 Task: Display the standings of the 2022 Victory Lane Racing NASCAR Cup Series for the race "GEICO 500" on the track "Talladega".
Action: Mouse moved to (201, 412)
Screenshot: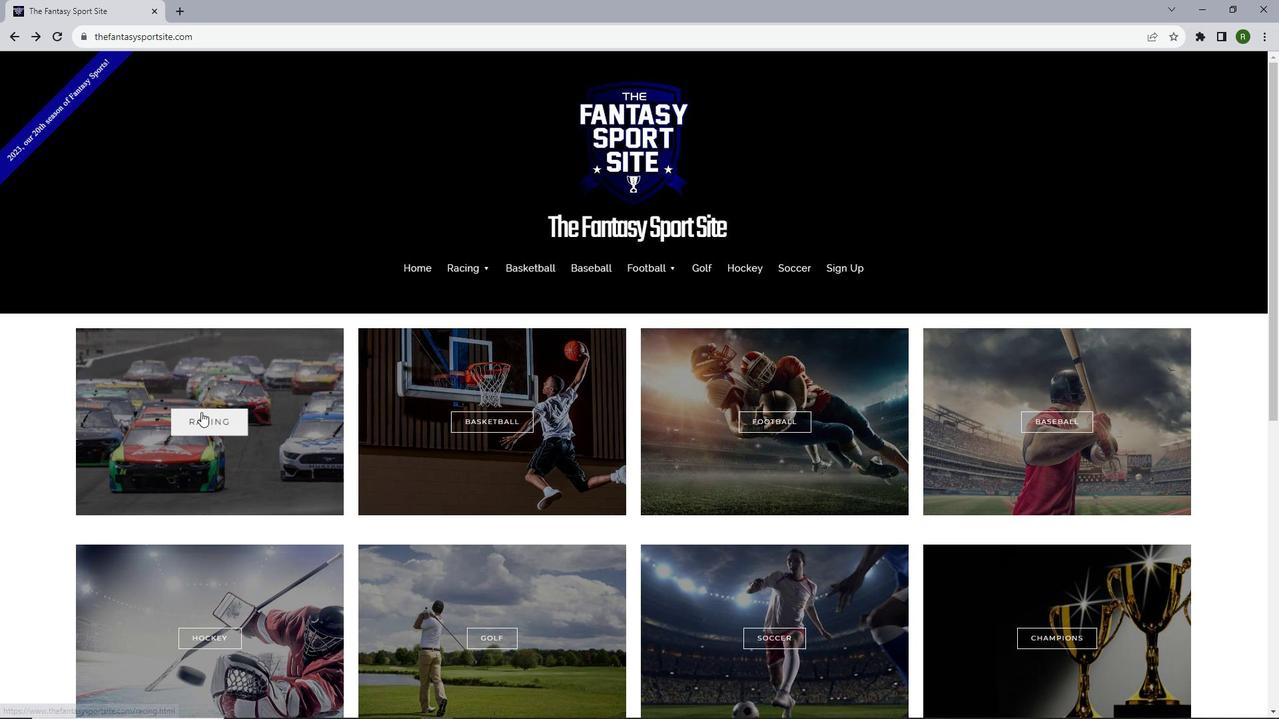 
Action: Mouse pressed left at (201, 412)
Screenshot: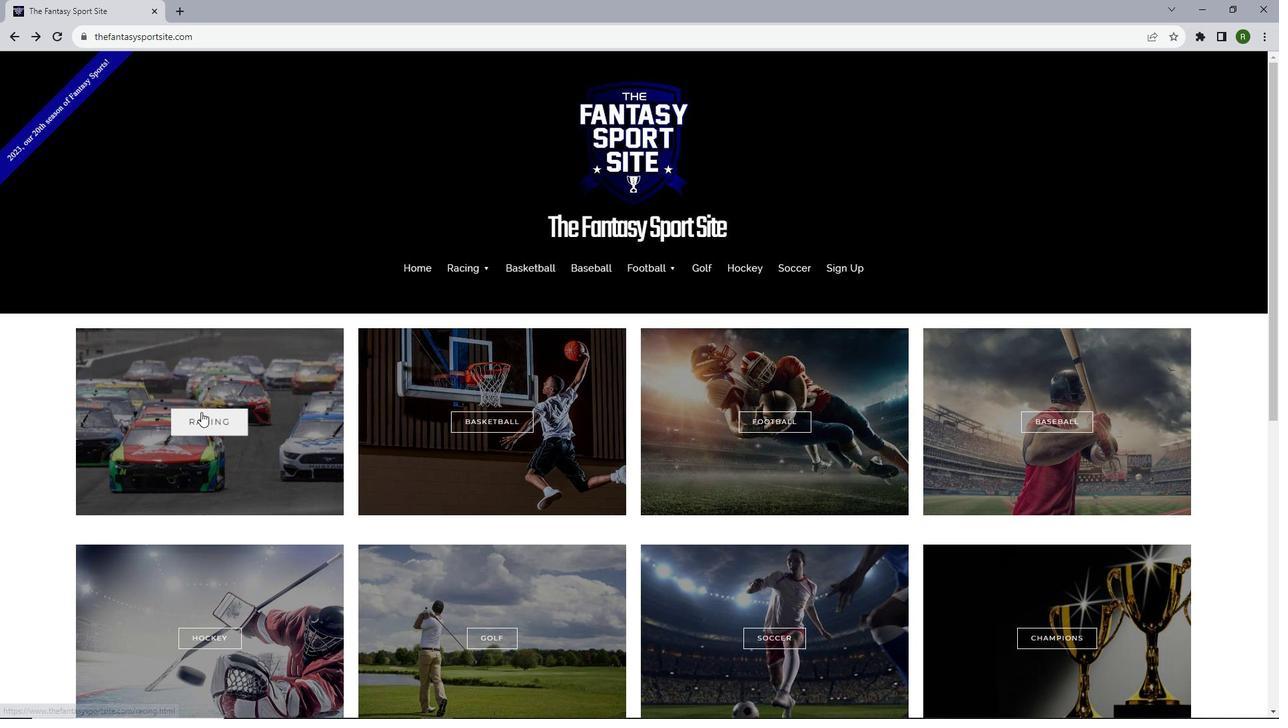 
Action: Mouse moved to (514, 411)
Screenshot: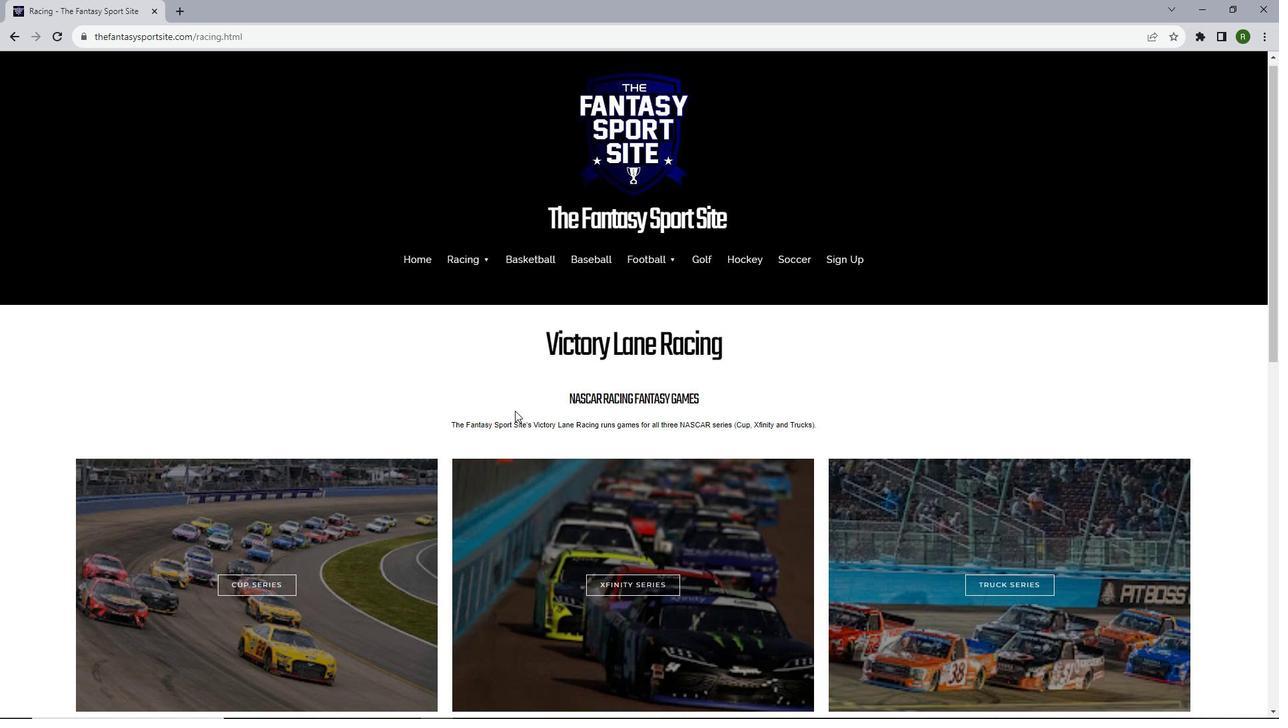 
Action: Mouse scrolled (514, 410) with delta (0, 0)
Screenshot: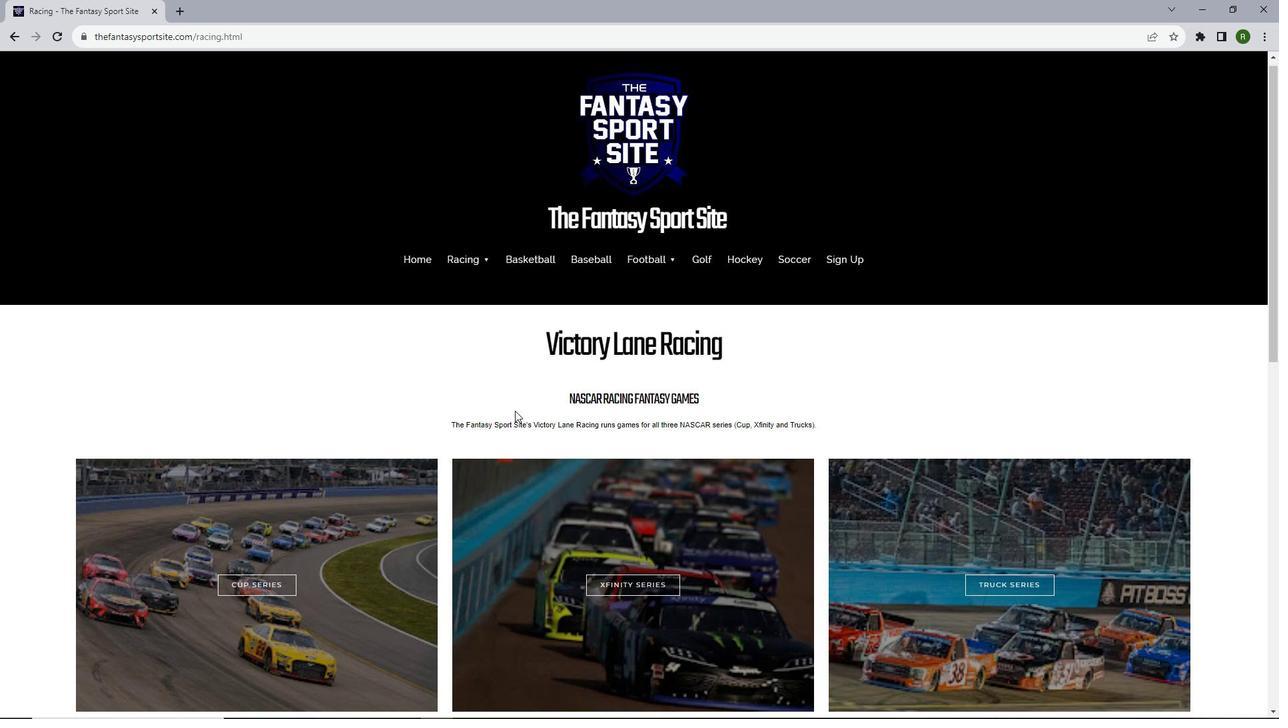 
Action: Mouse scrolled (514, 410) with delta (0, 0)
Screenshot: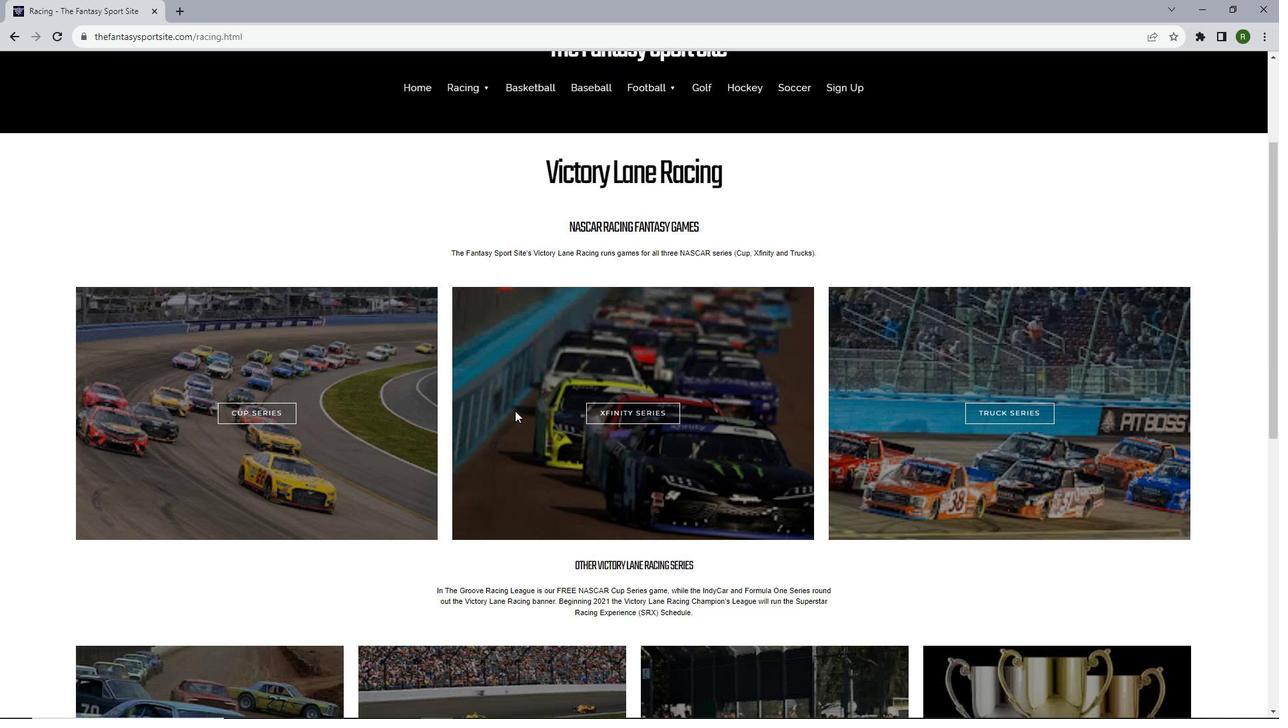 
Action: Mouse scrolled (514, 410) with delta (0, 0)
Screenshot: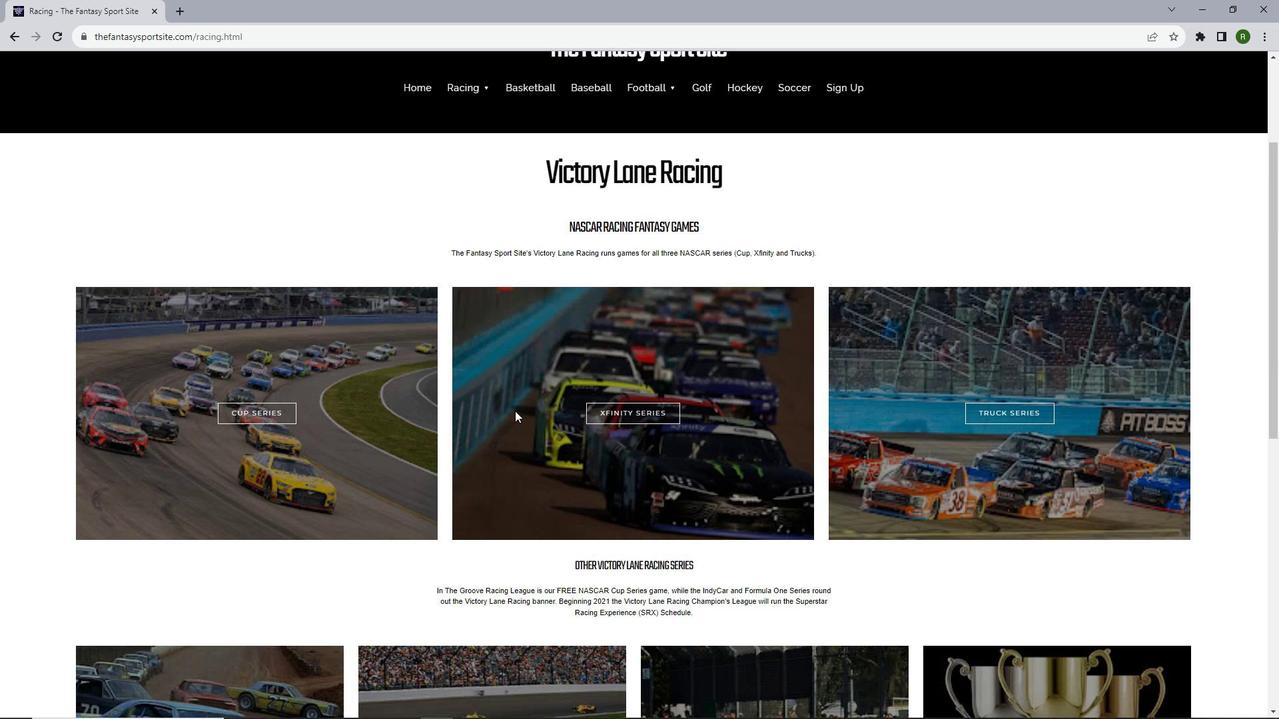 
Action: Mouse moved to (245, 383)
Screenshot: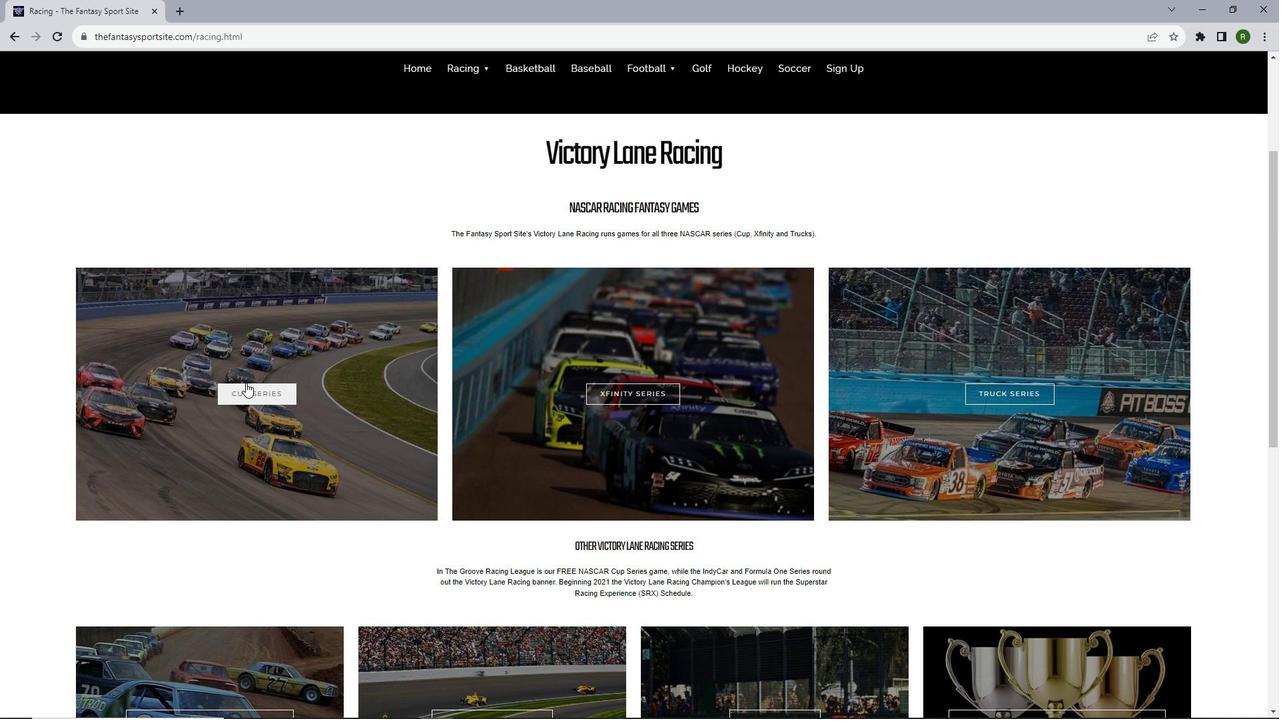 
Action: Mouse pressed left at (245, 383)
Screenshot: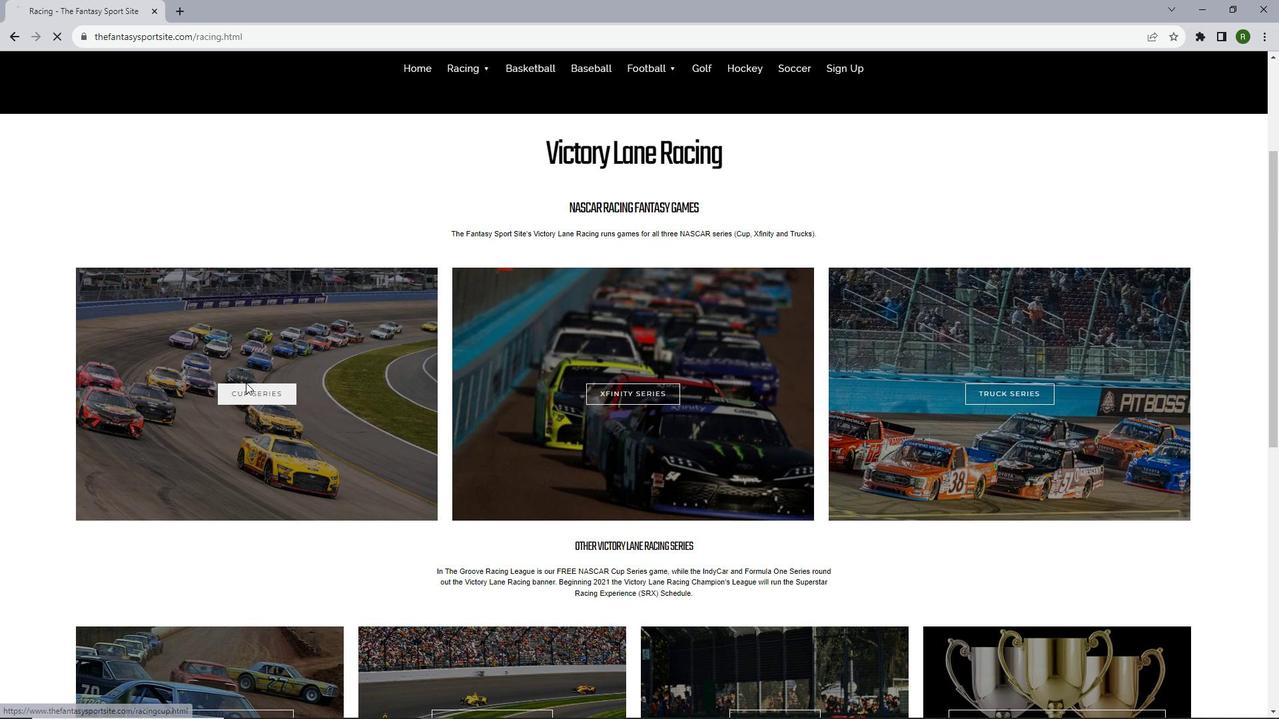 
Action: Mouse moved to (444, 336)
Screenshot: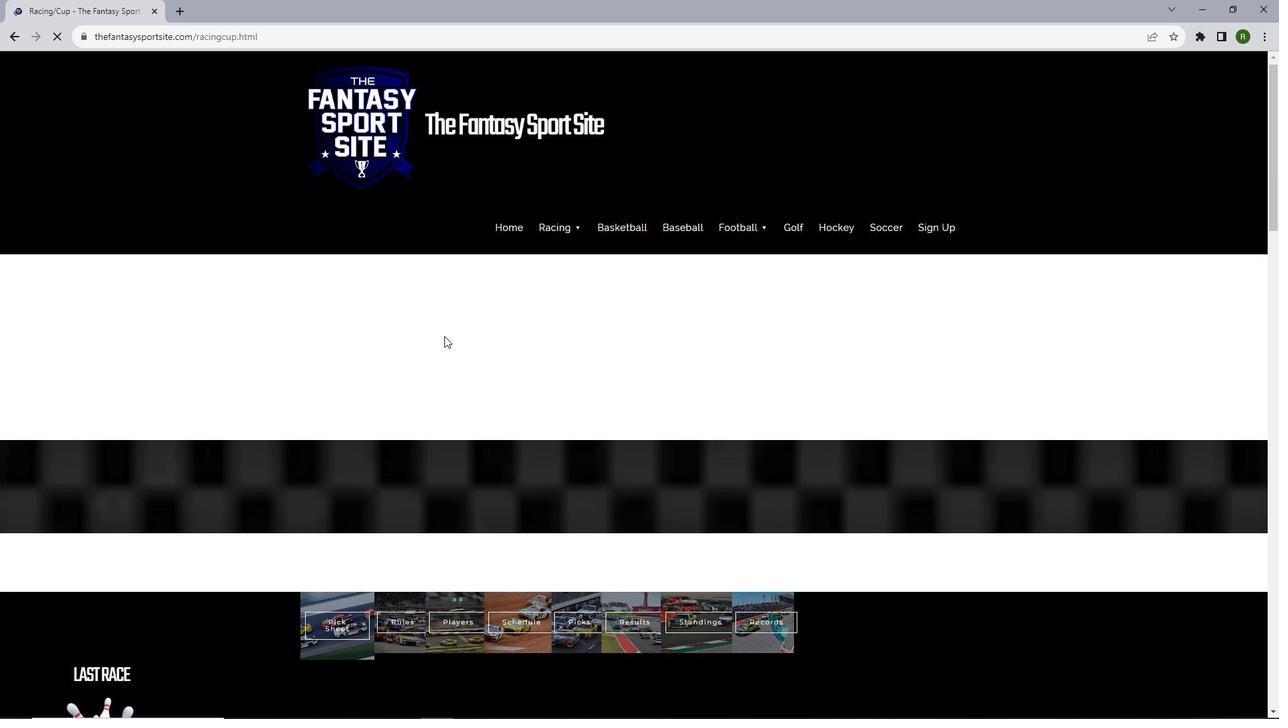 
Action: Mouse scrolled (444, 335) with delta (0, 0)
Screenshot: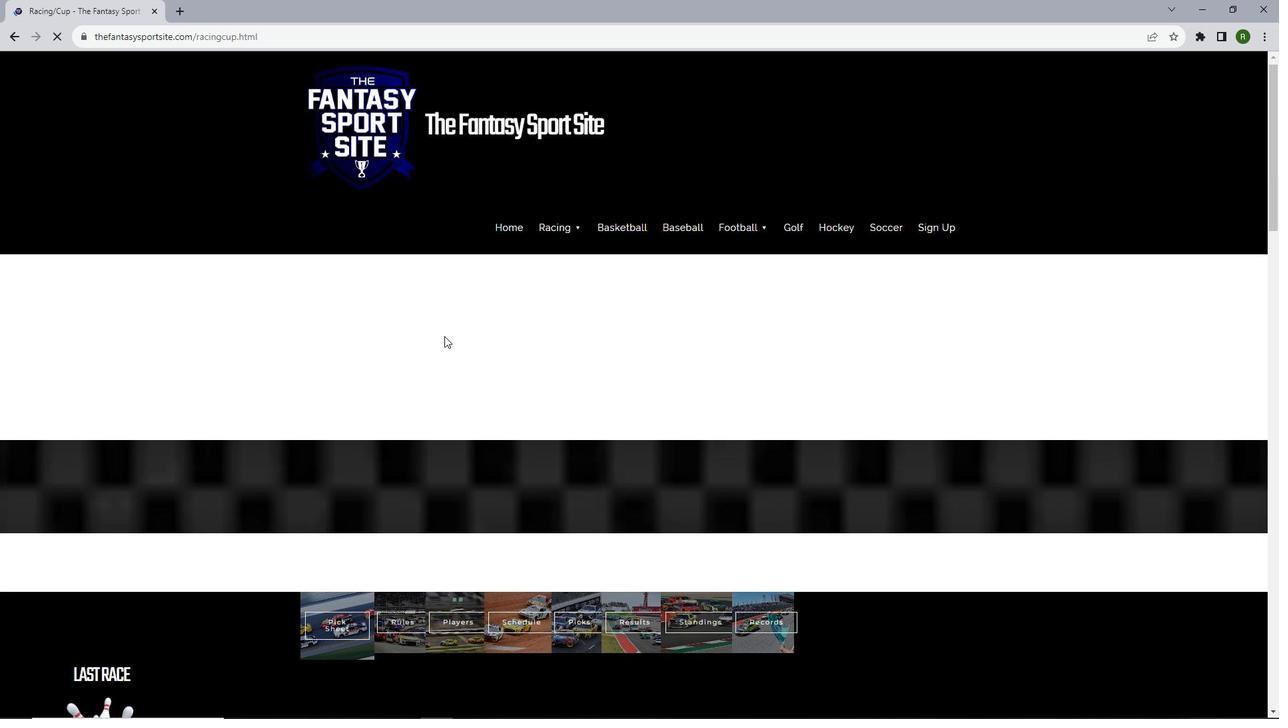 
Action: Mouse scrolled (444, 335) with delta (0, 0)
Screenshot: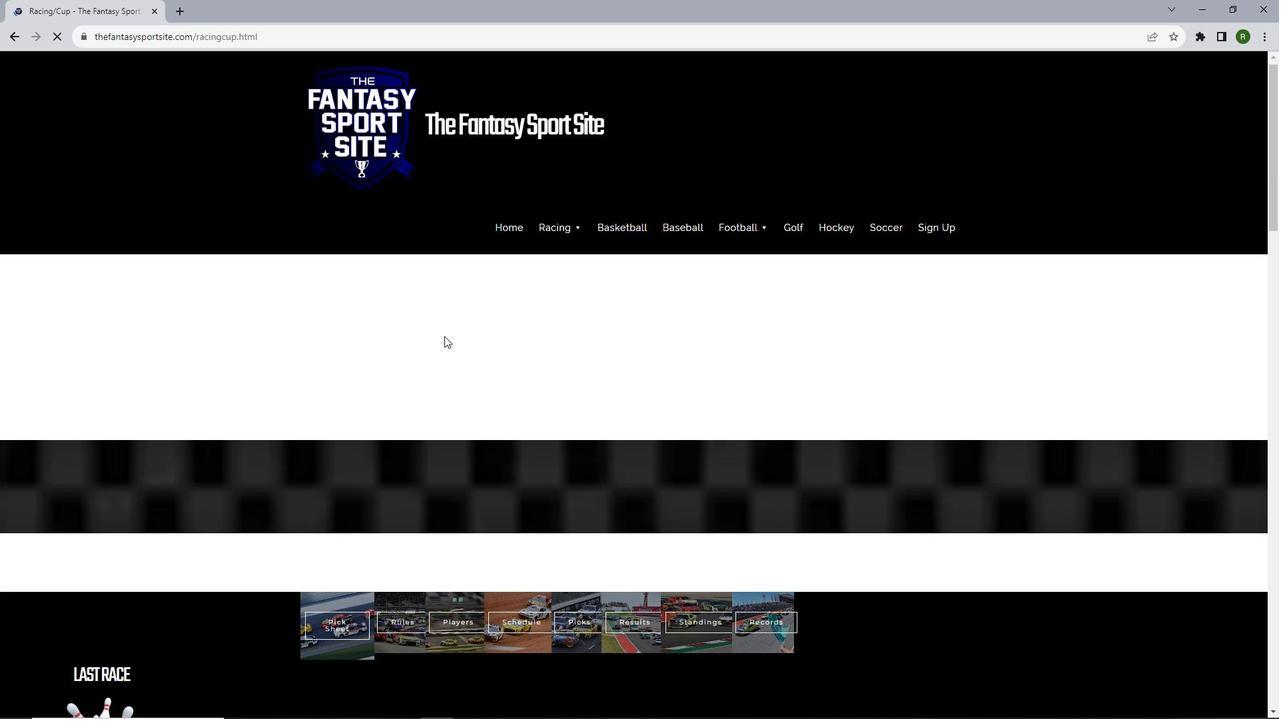
Action: Mouse scrolled (444, 335) with delta (0, 0)
Screenshot: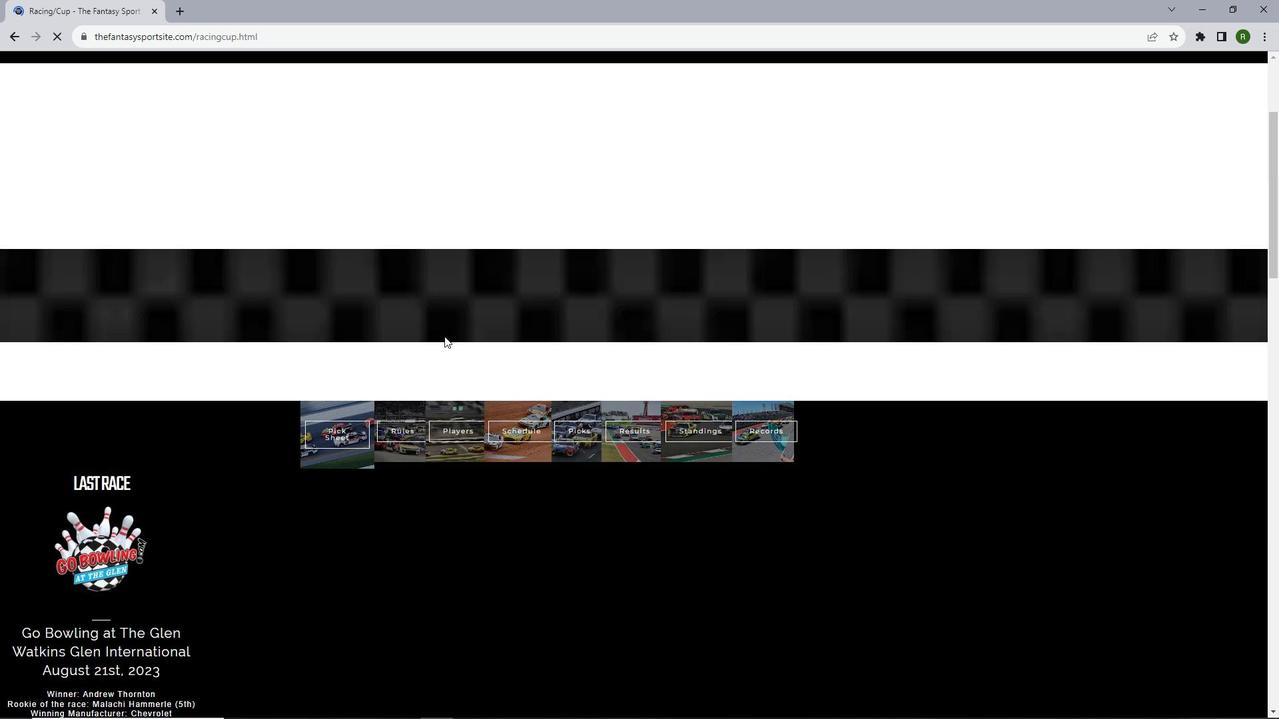 
Action: Mouse scrolled (444, 335) with delta (0, 0)
Screenshot: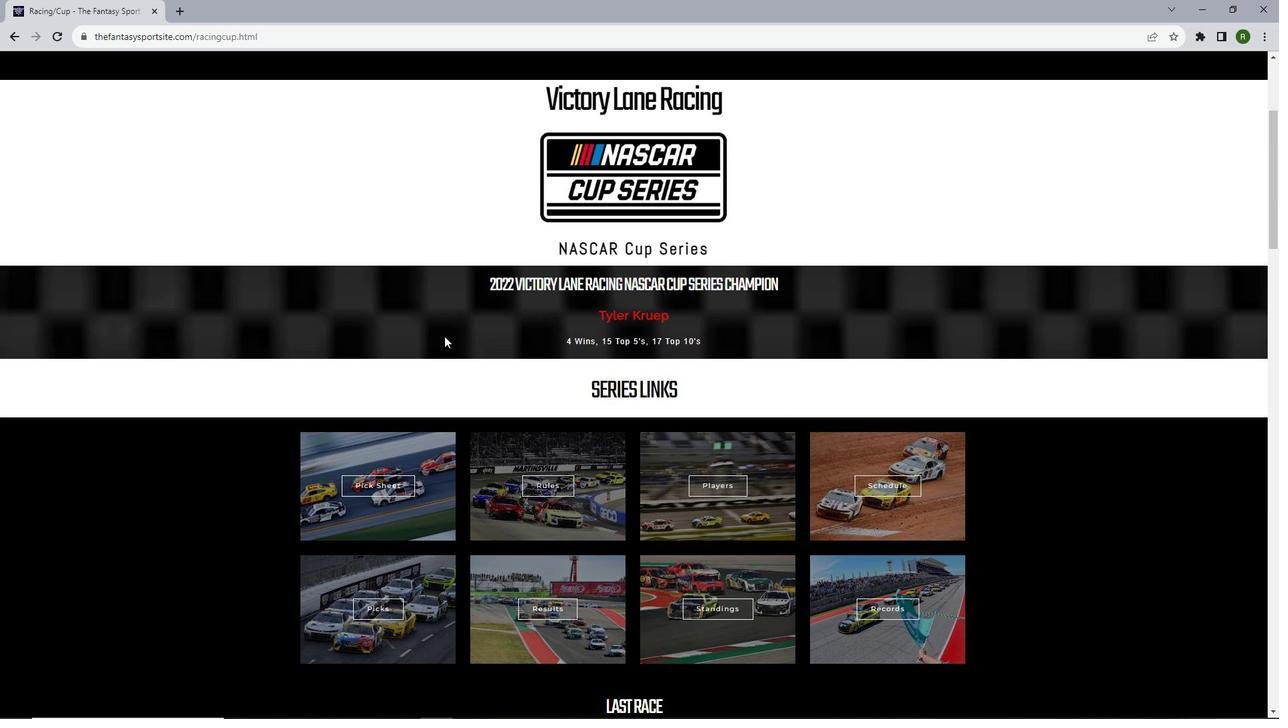 
Action: Mouse scrolled (444, 335) with delta (0, 0)
Screenshot: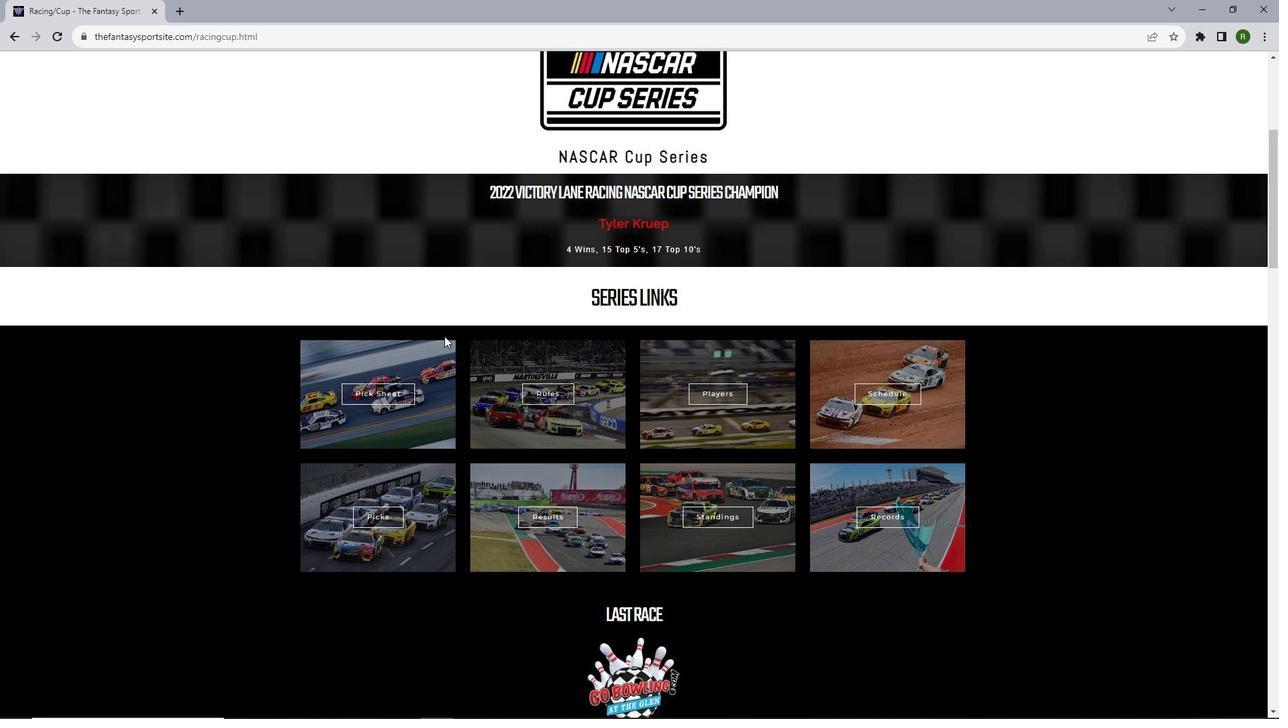 
Action: Mouse scrolled (444, 335) with delta (0, 0)
Screenshot: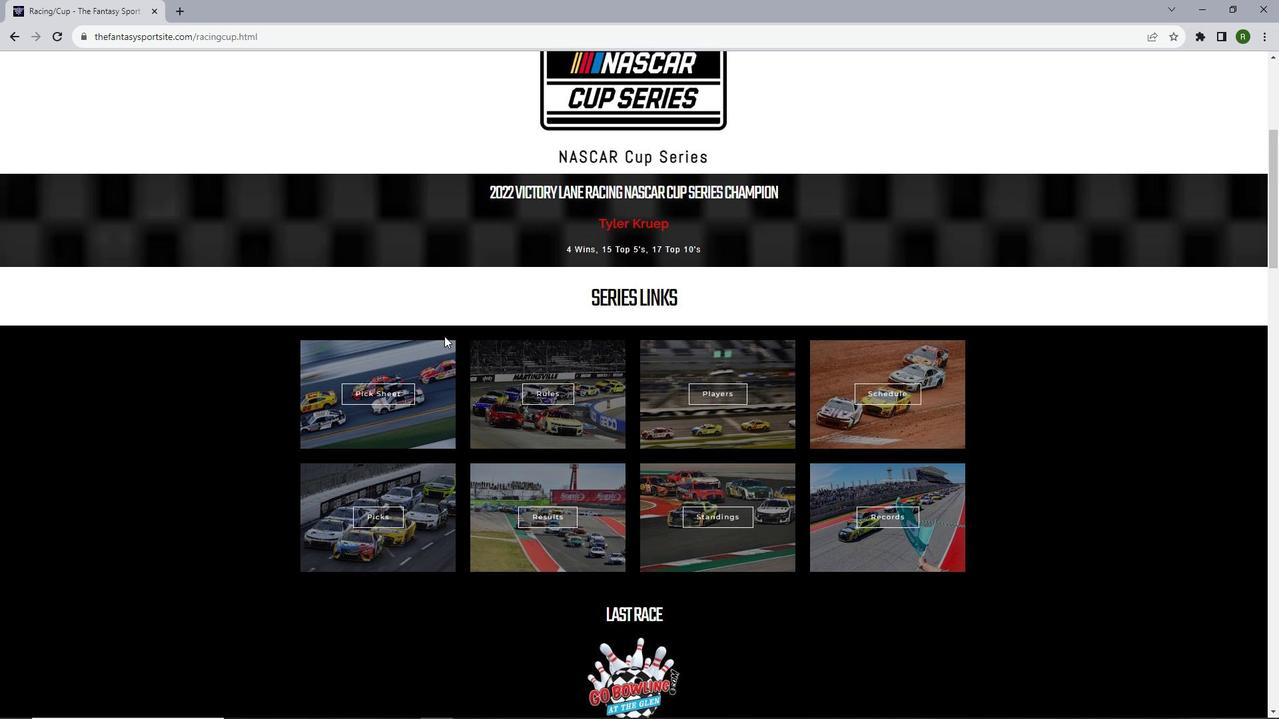 
Action: Mouse moved to (708, 440)
Screenshot: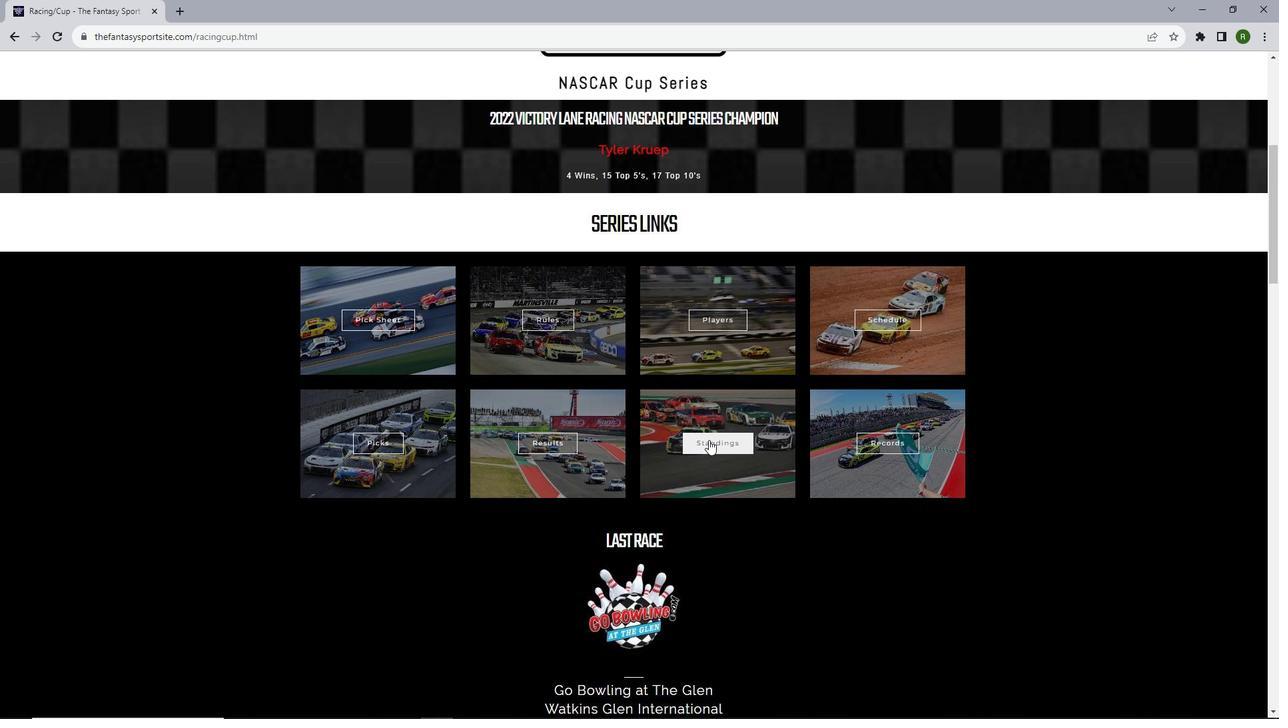 
Action: Mouse pressed left at (708, 440)
Screenshot: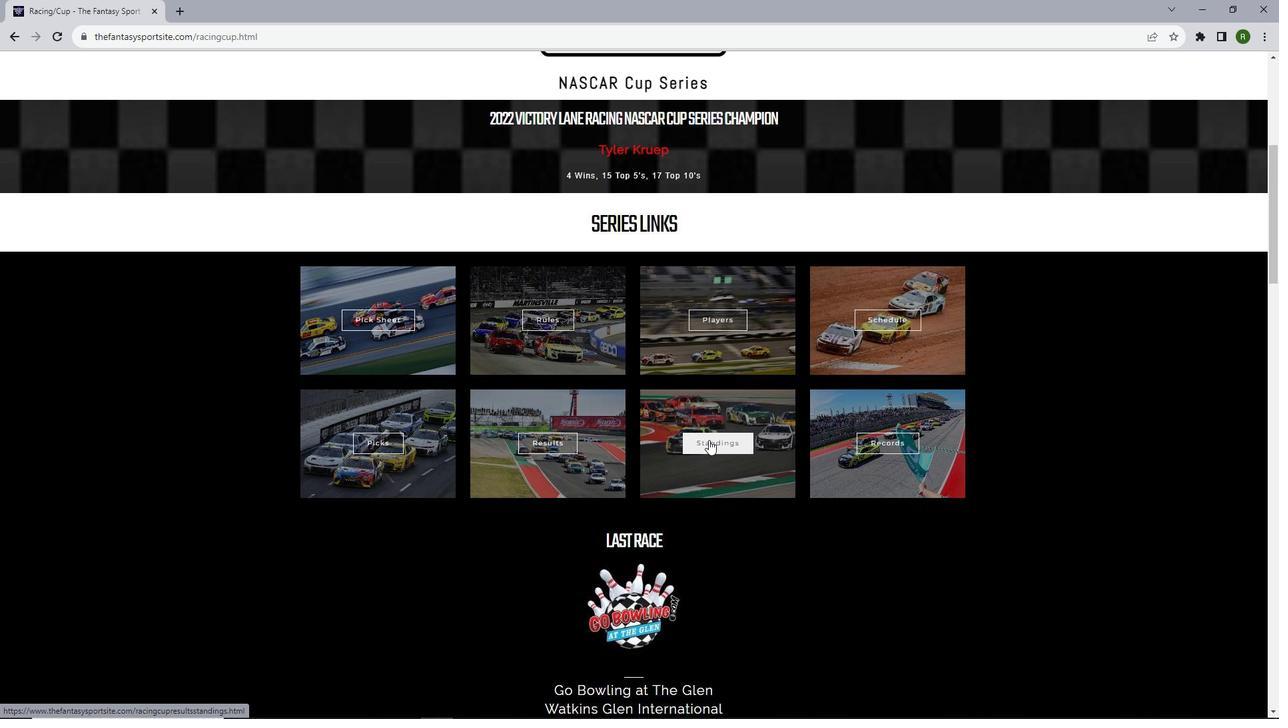 
Action: Mouse moved to (566, 319)
Screenshot: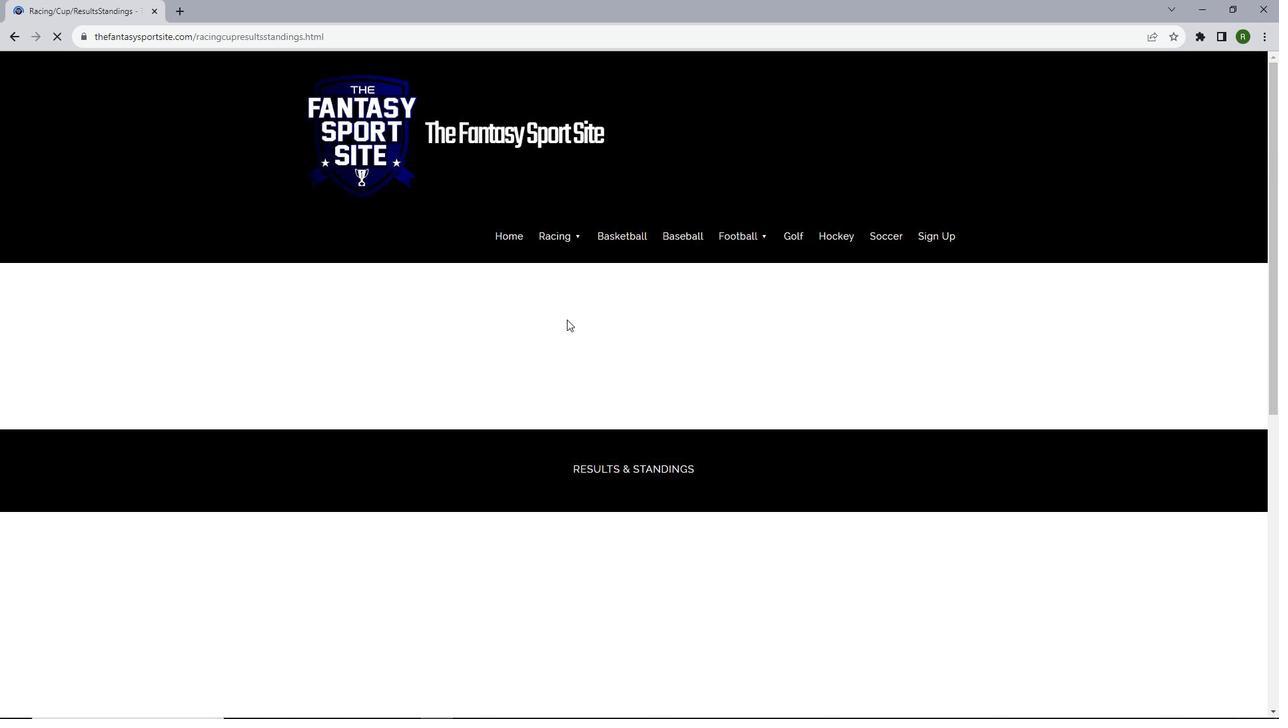 
Action: Mouse scrolled (566, 319) with delta (0, 0)
Screenshot: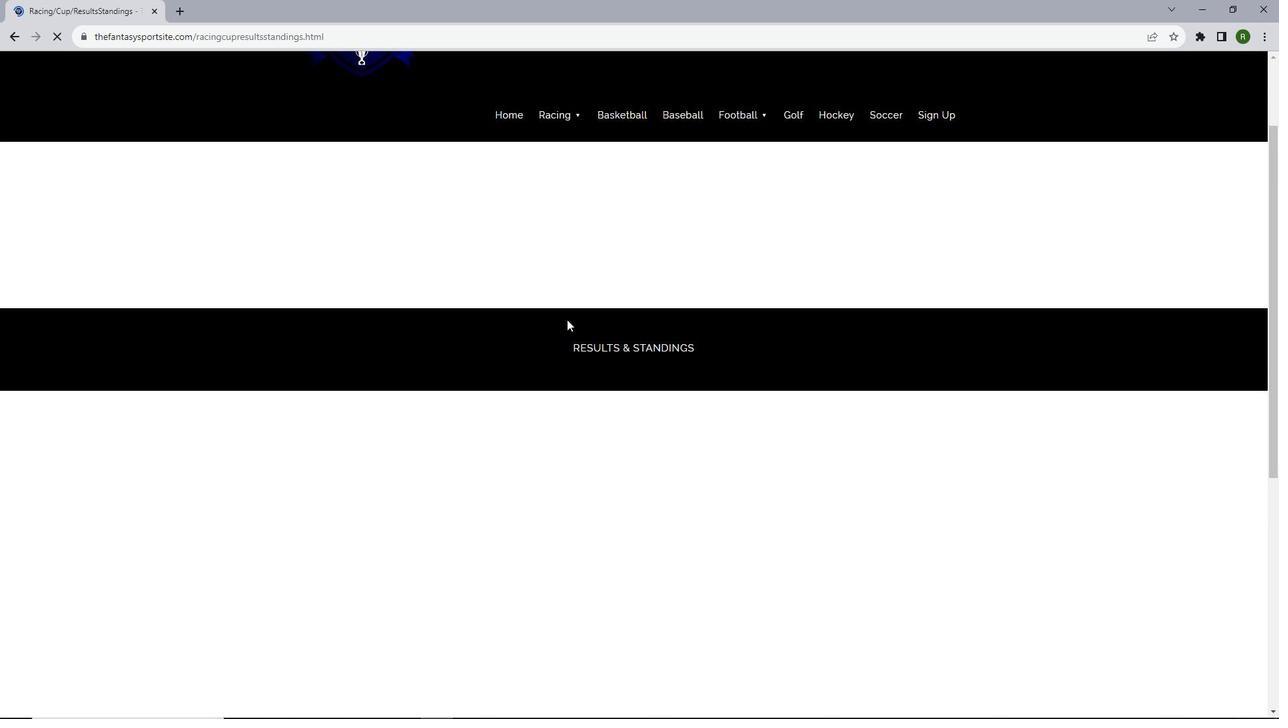 
Action: Mouse scrolled (566, 319) with delta (0, 0)
Screenshot: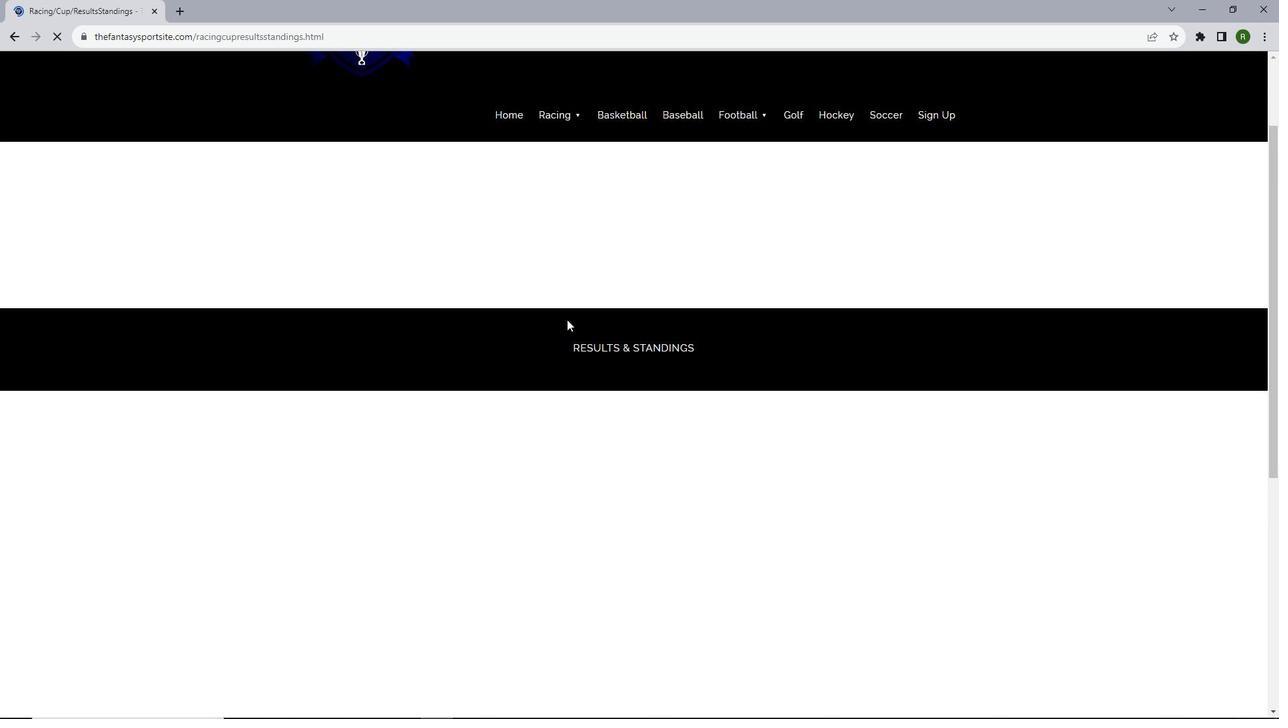 
Action: Mouse scrolled (566, 319) with delta (0, 0)
Screenshot: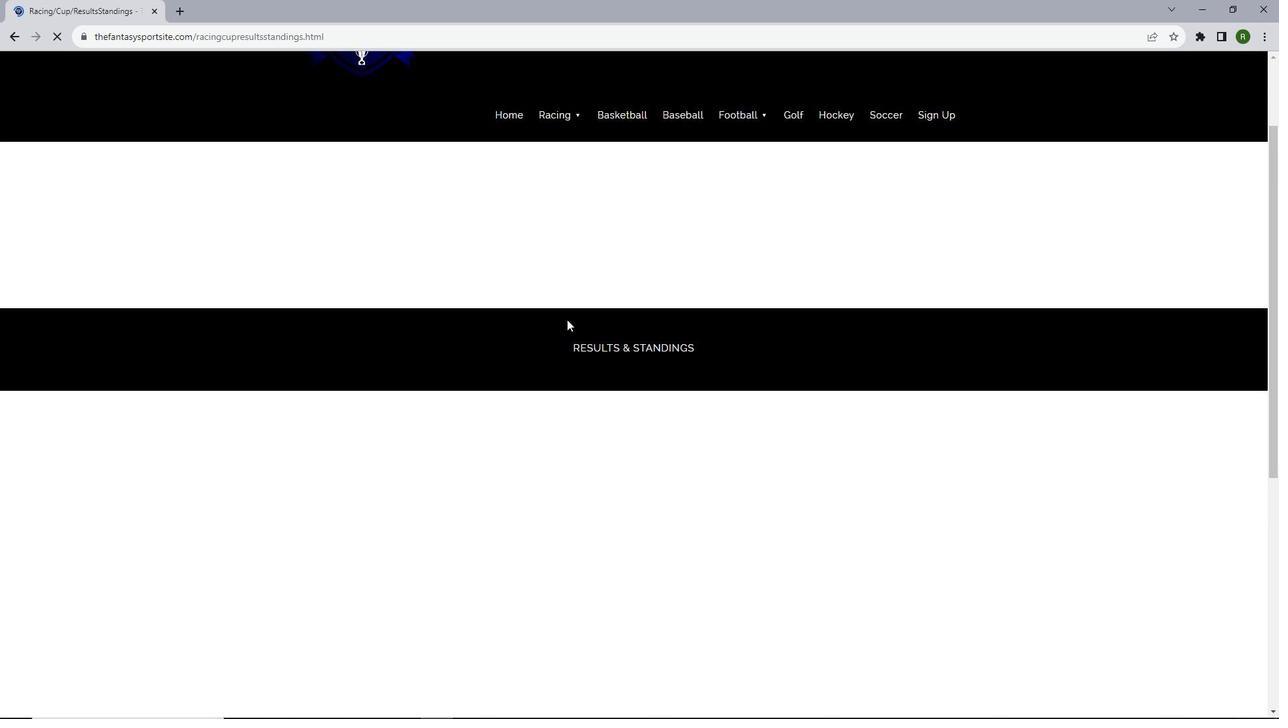 
Action: Mouse scrolled (566, 319) with delta (0, 0)
Screenshot: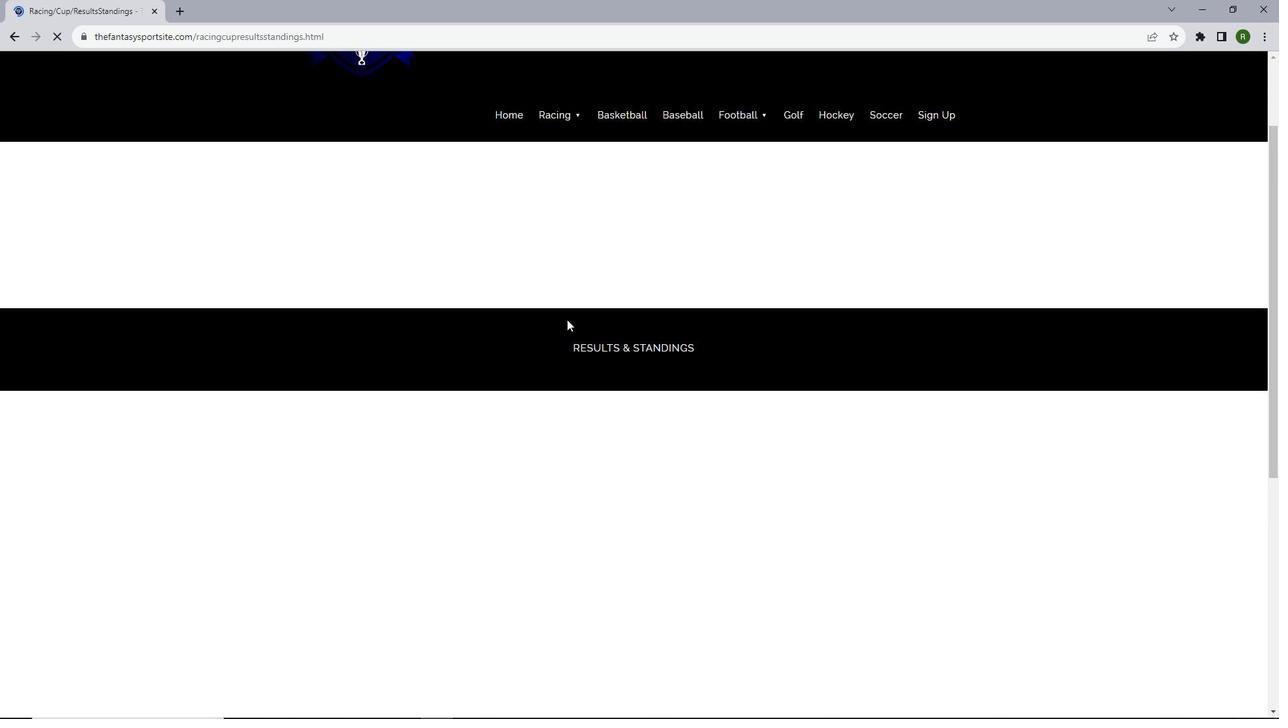 
Action: Mouse moved to (615, 415)
Screenshot: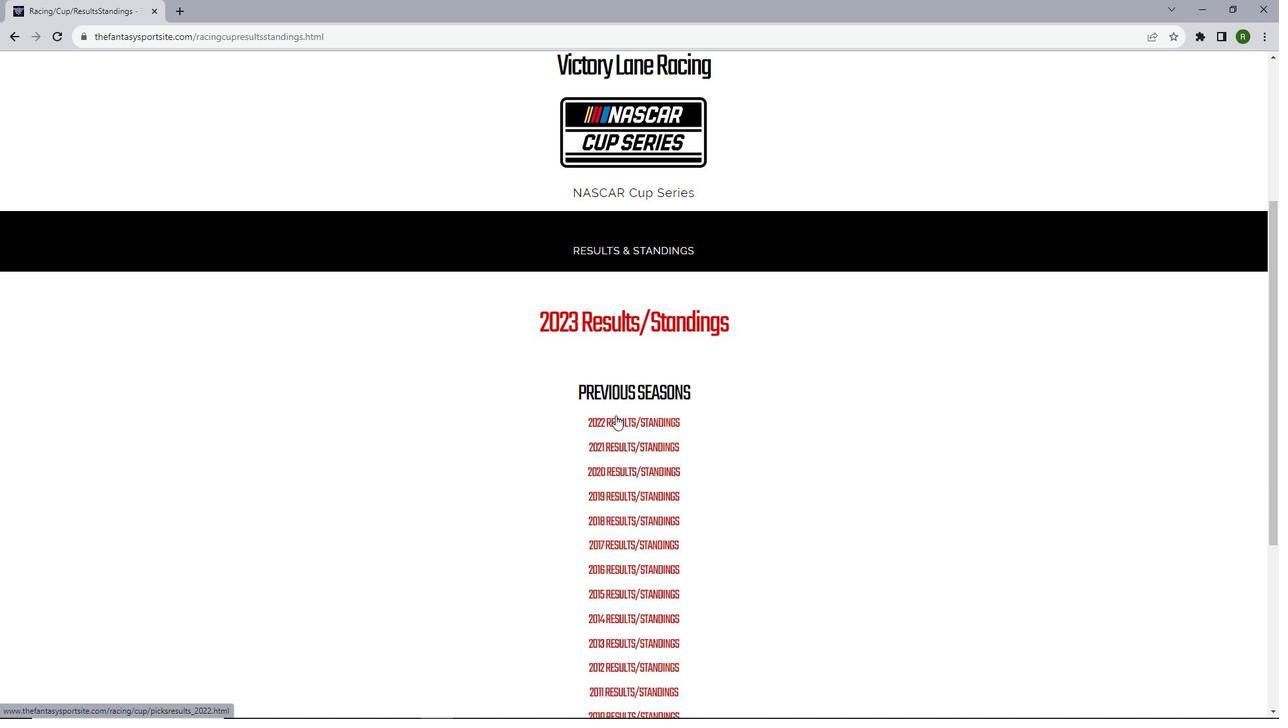 
Action: Mouse pressed left at (615, 415)
Screenshot: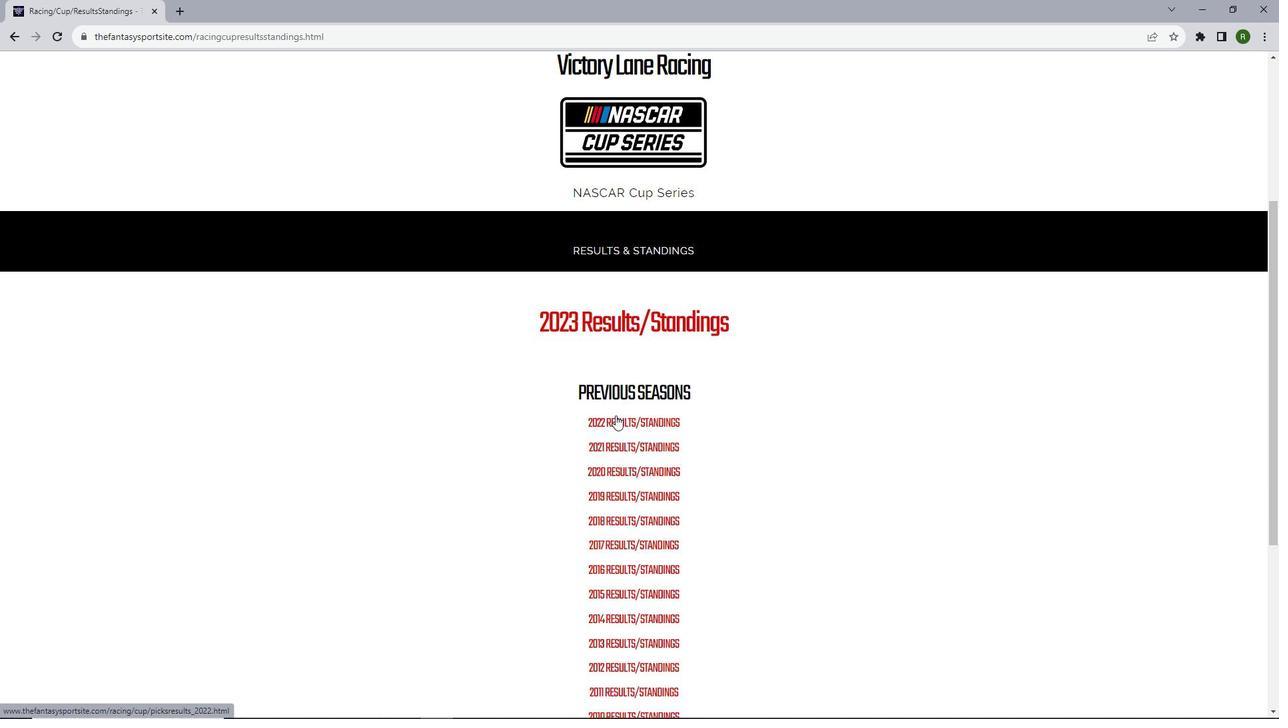 
Action: Mouse moved to (425, 213)
Screenshot: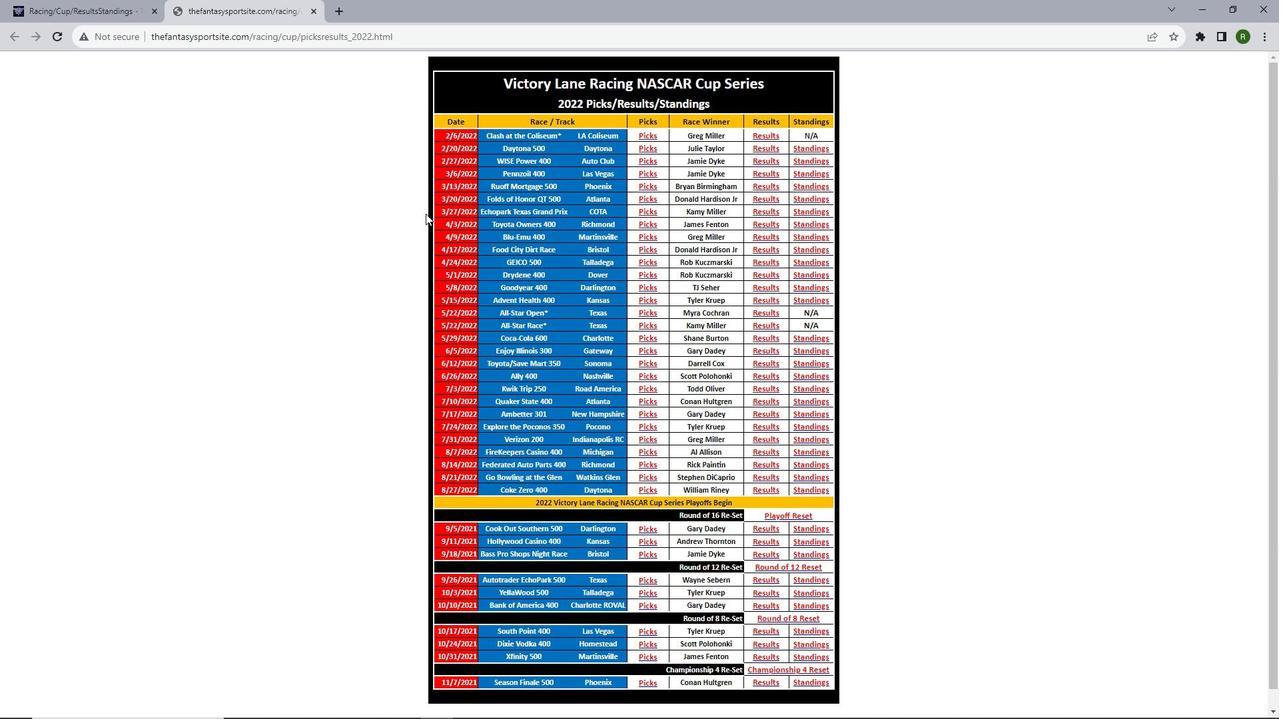 
Action: Mouse scrolled (425, 213) with delta (0, 0)
Screenshot: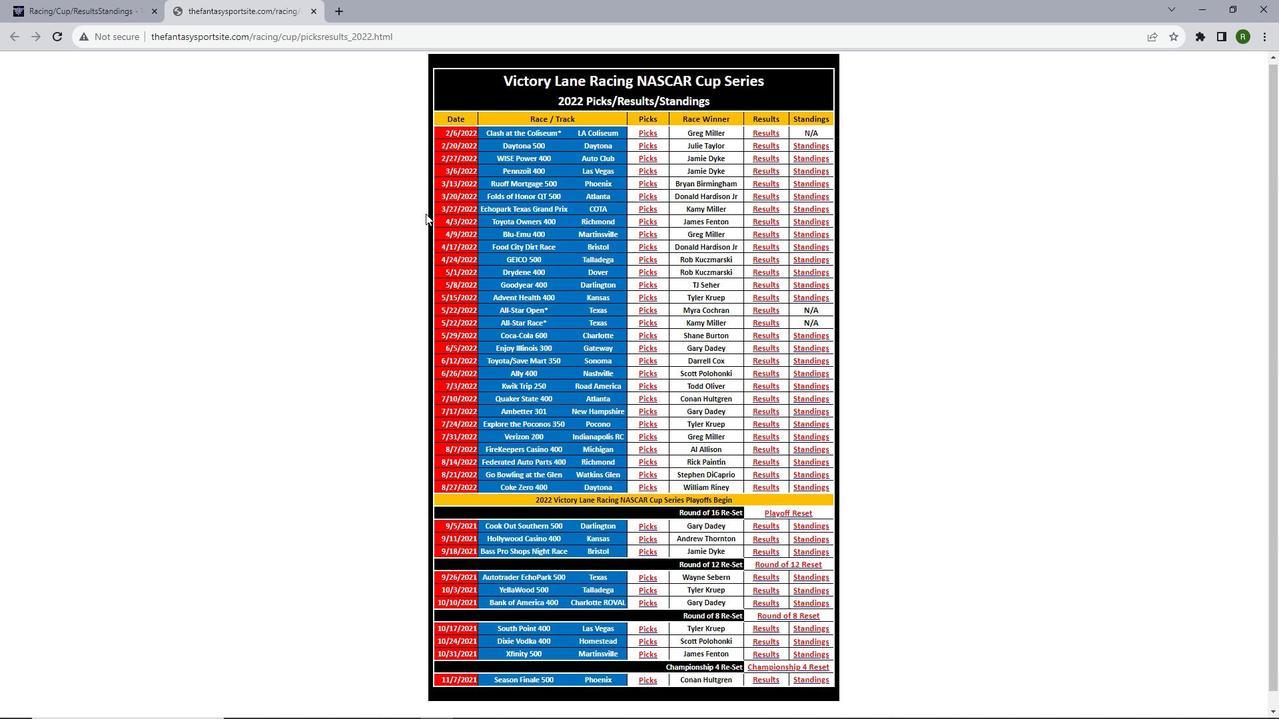
Action: Mouse scrolled (425, 213) with delta (0, 0)
Screenshot: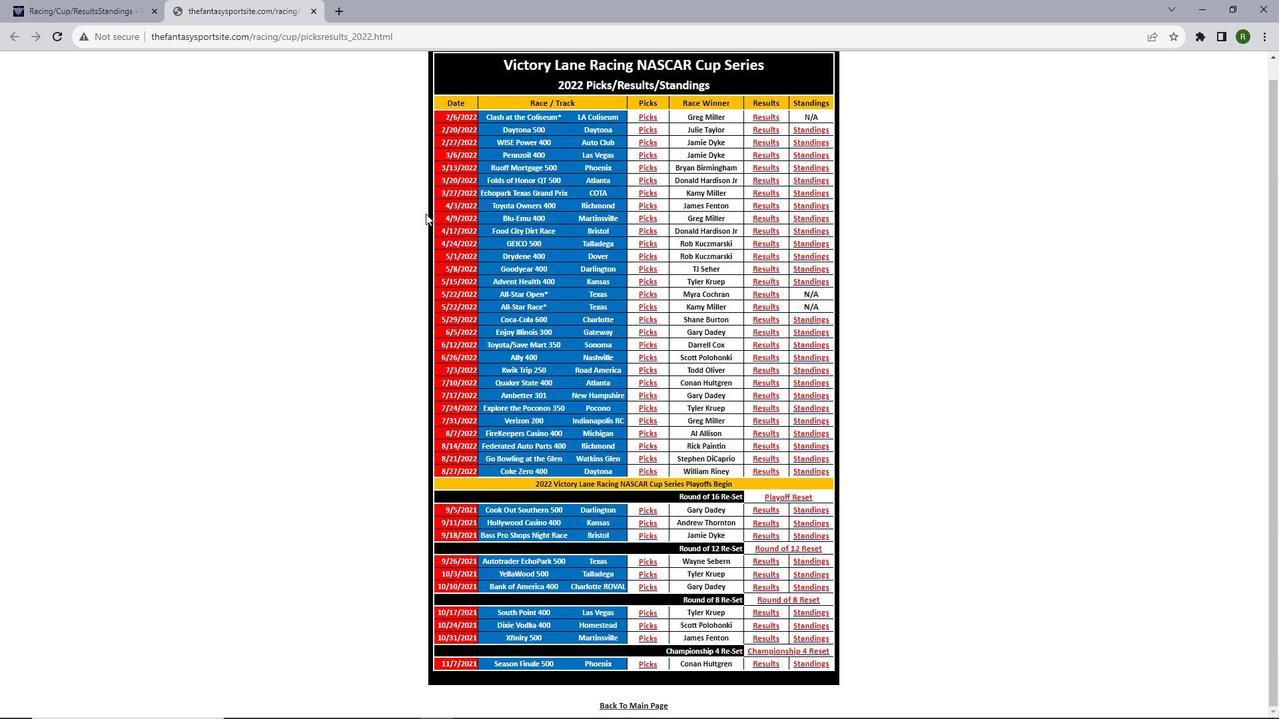 
Action: Mouse scrolled (425, 213) with delta (0, 0)
Screenshot: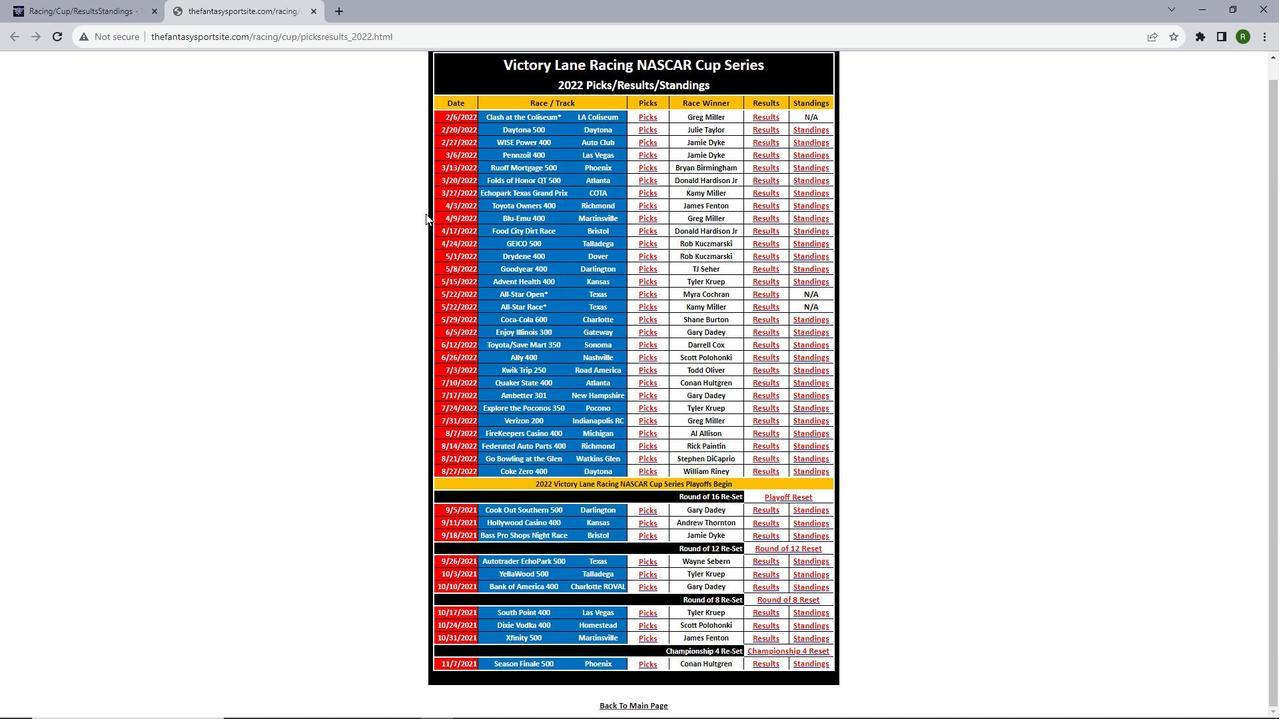 
Action: Mouse moved to (800, 245)
Screenshot: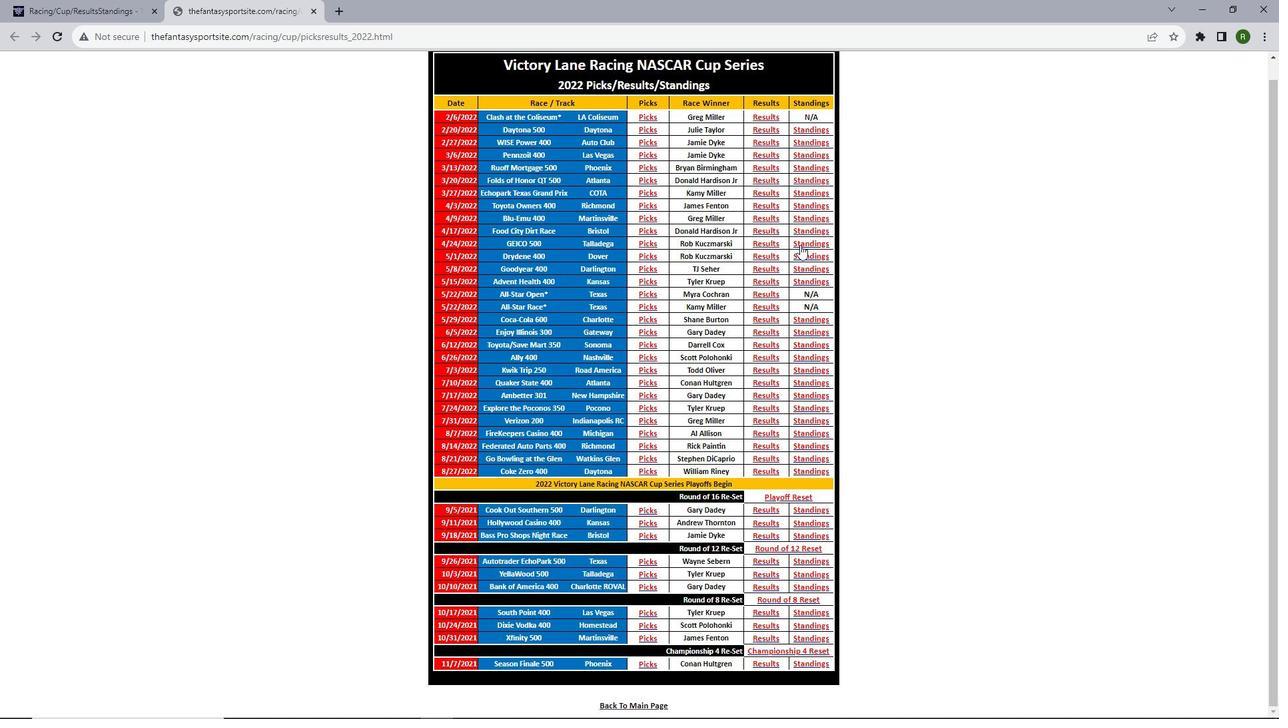 
Action: Mouse pressed left at (800, 245)
Screenshot: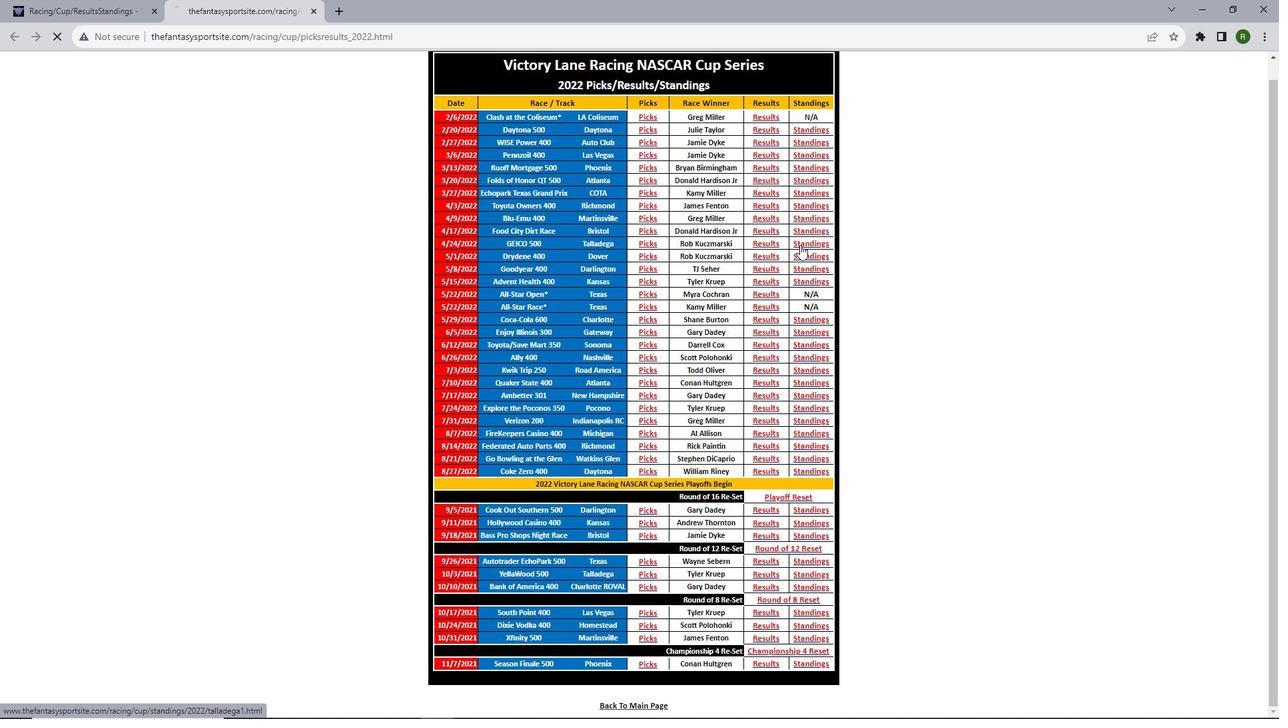 
Action: Mouse moved to (582, 266)
Screenshot: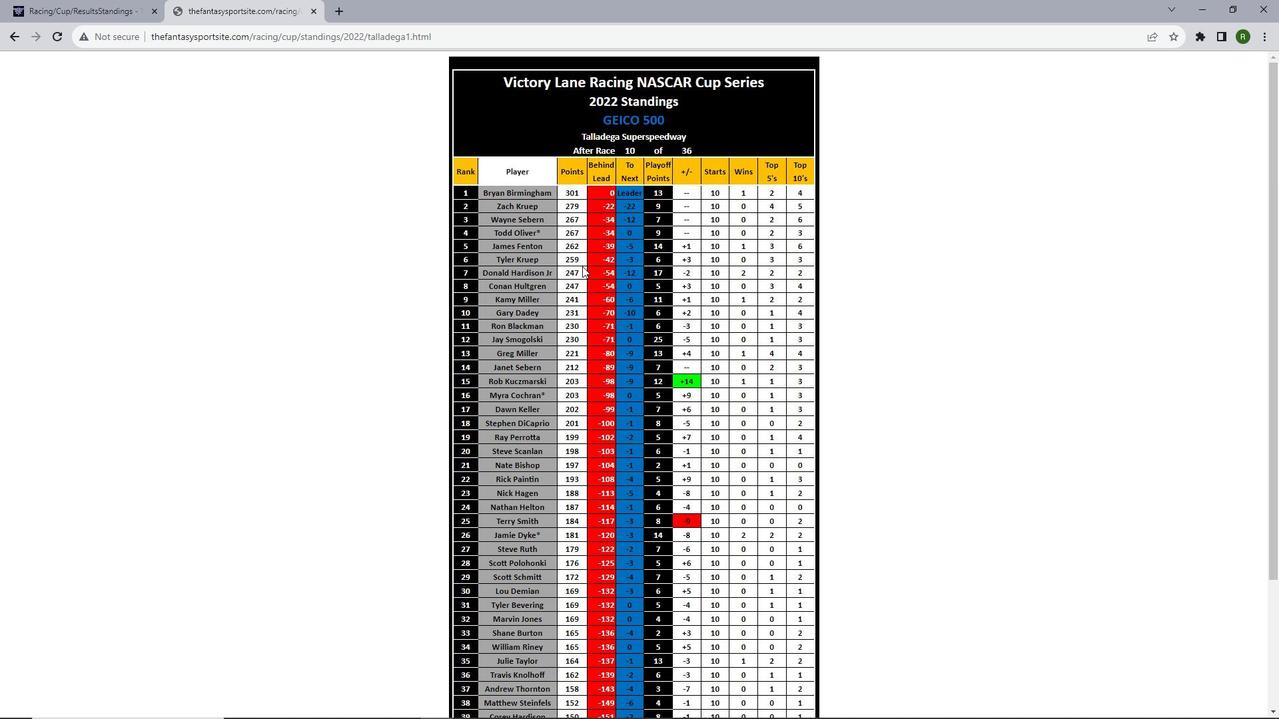 
Action: Mouse scrolled (582, 265) with delta (0, 0)
Screenshot: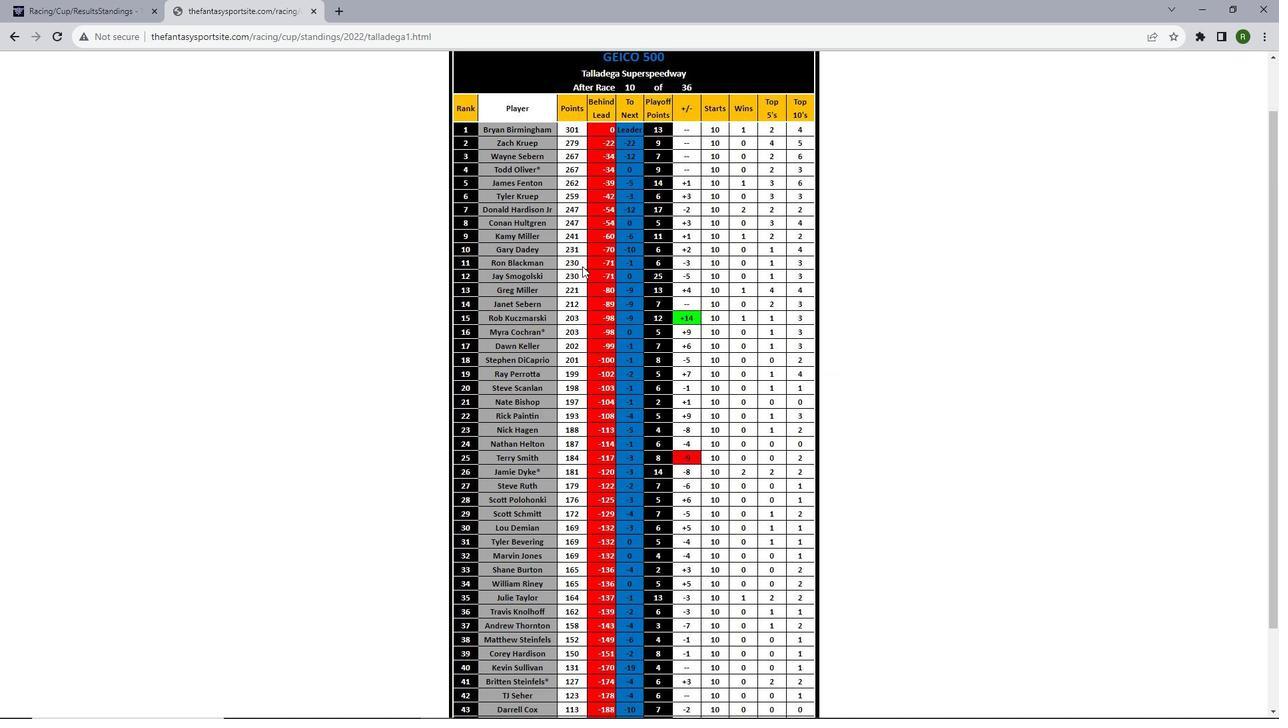 
Action: Mouse scrolled (582, 265) with delta (0, 0)
Screenshot: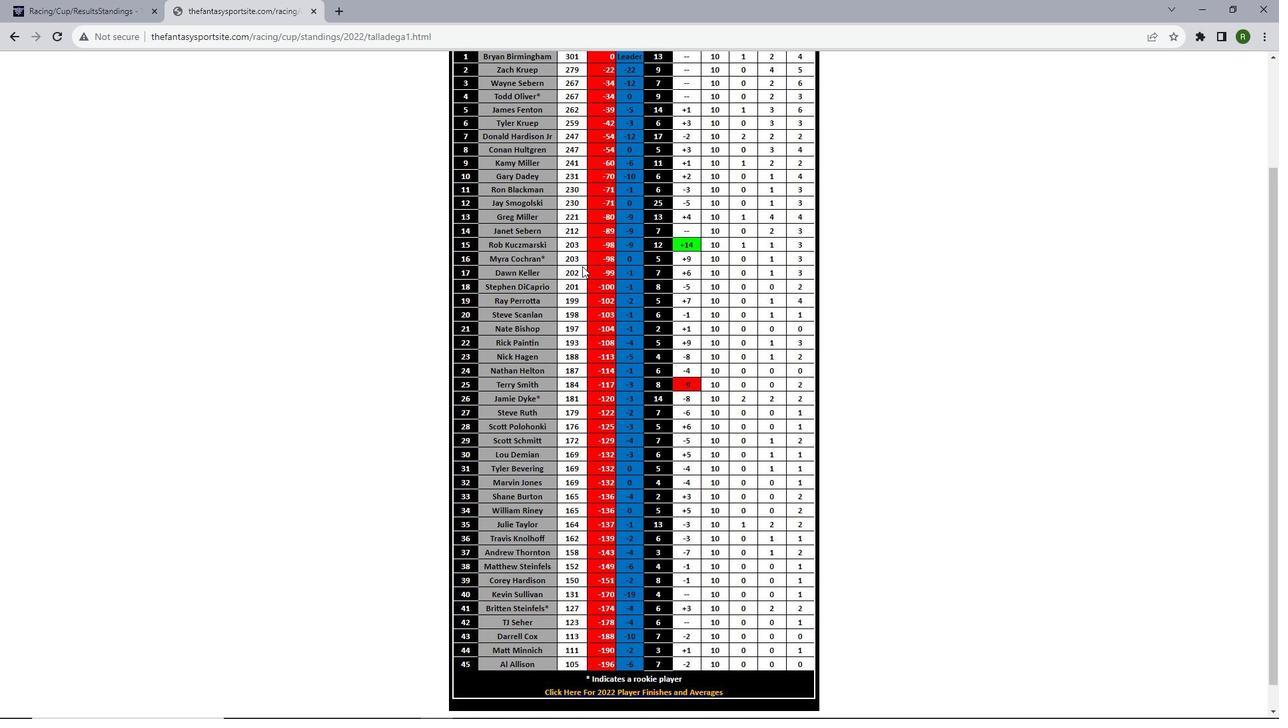
Action: Mouse scrolled (582, 265) with delta (0, 0)
Screenshot: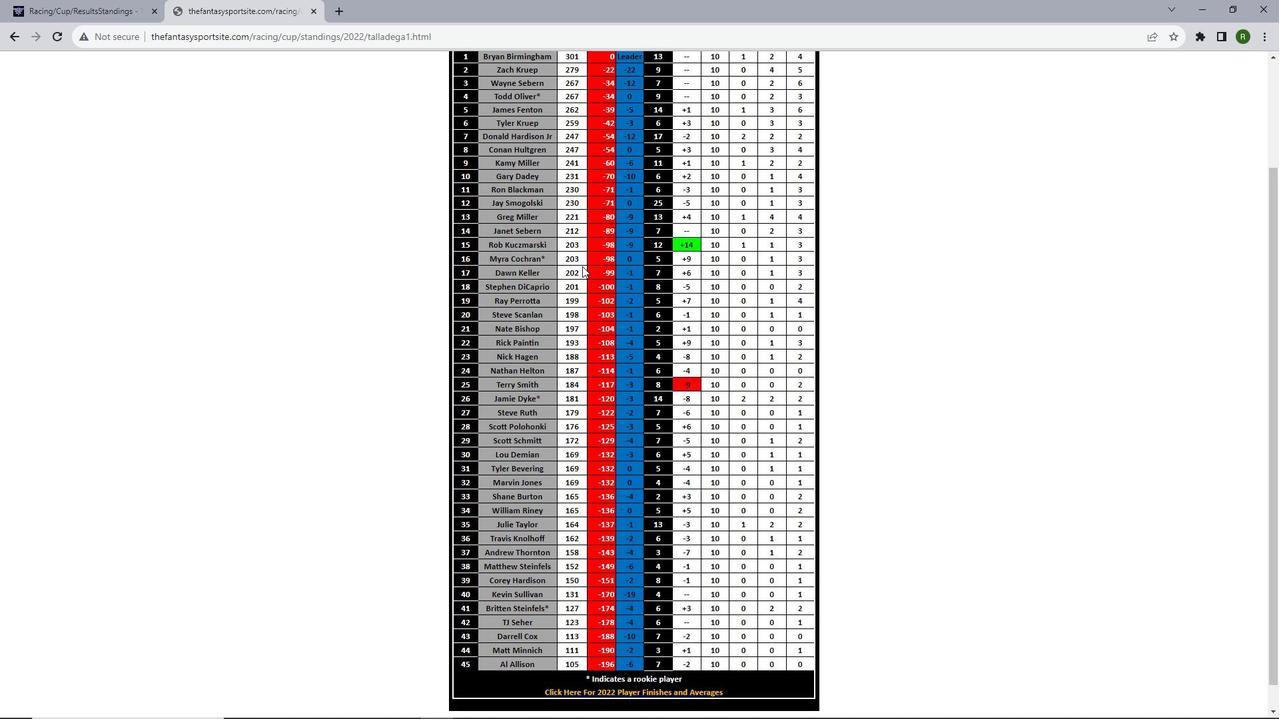 
Action: Mouse scrolled (582, 265) with delta (0, 0)
Screenshot: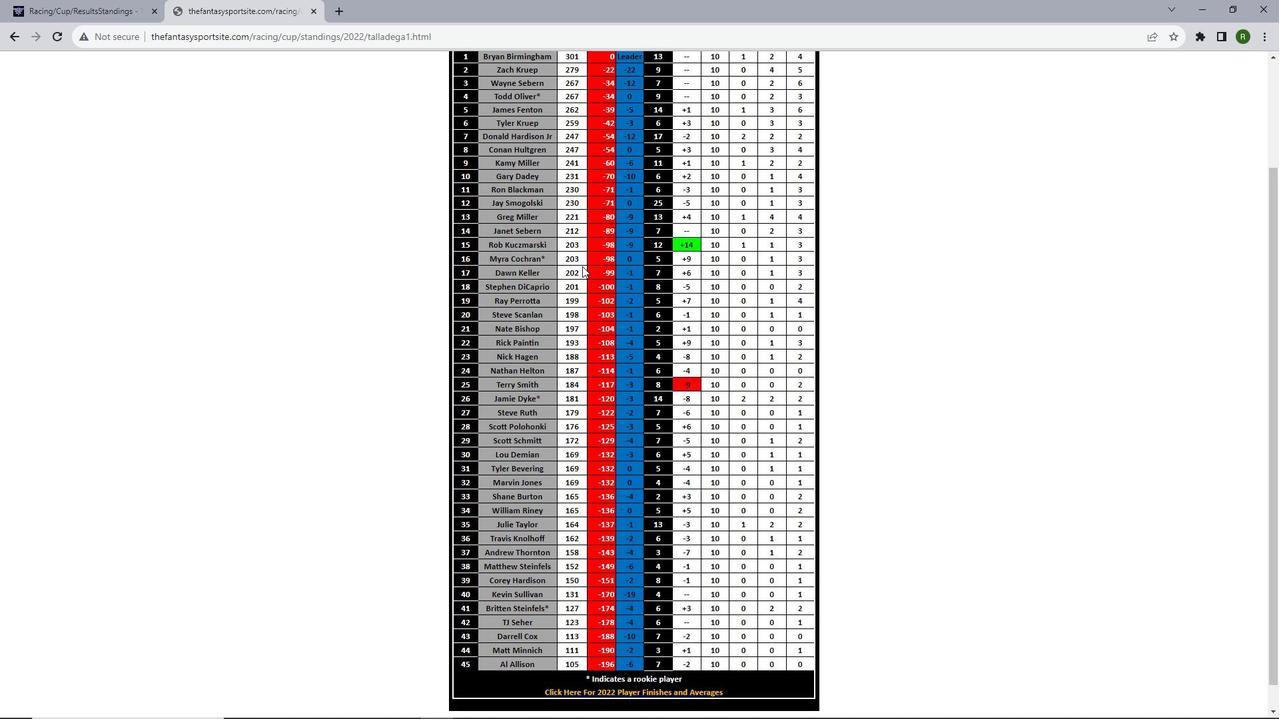 
Action: Mouse scrolled (582, 265) with delta (0, 0)
Screenshot: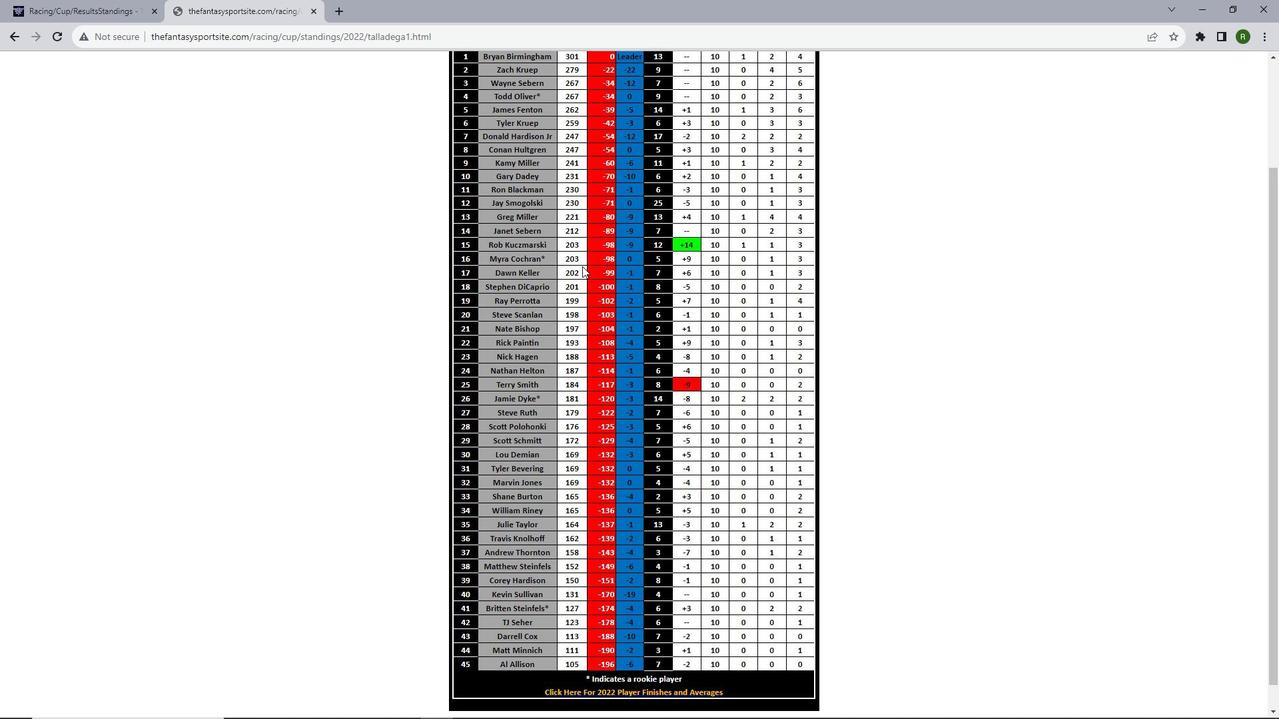 
Action: Mouse scrolled (582, 265) with delta (0, 0)
Screenshot: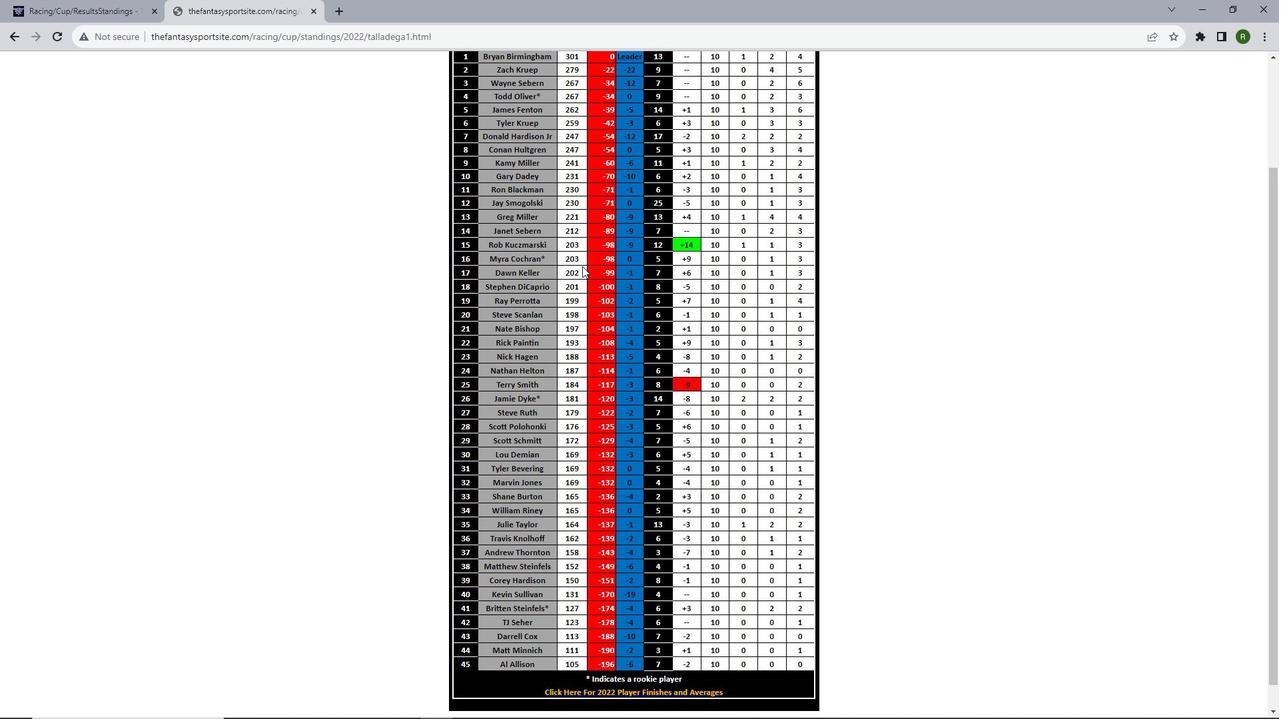 
Action: Mouse scrolled (582, 267) with delta (0, 0)
Screenshot: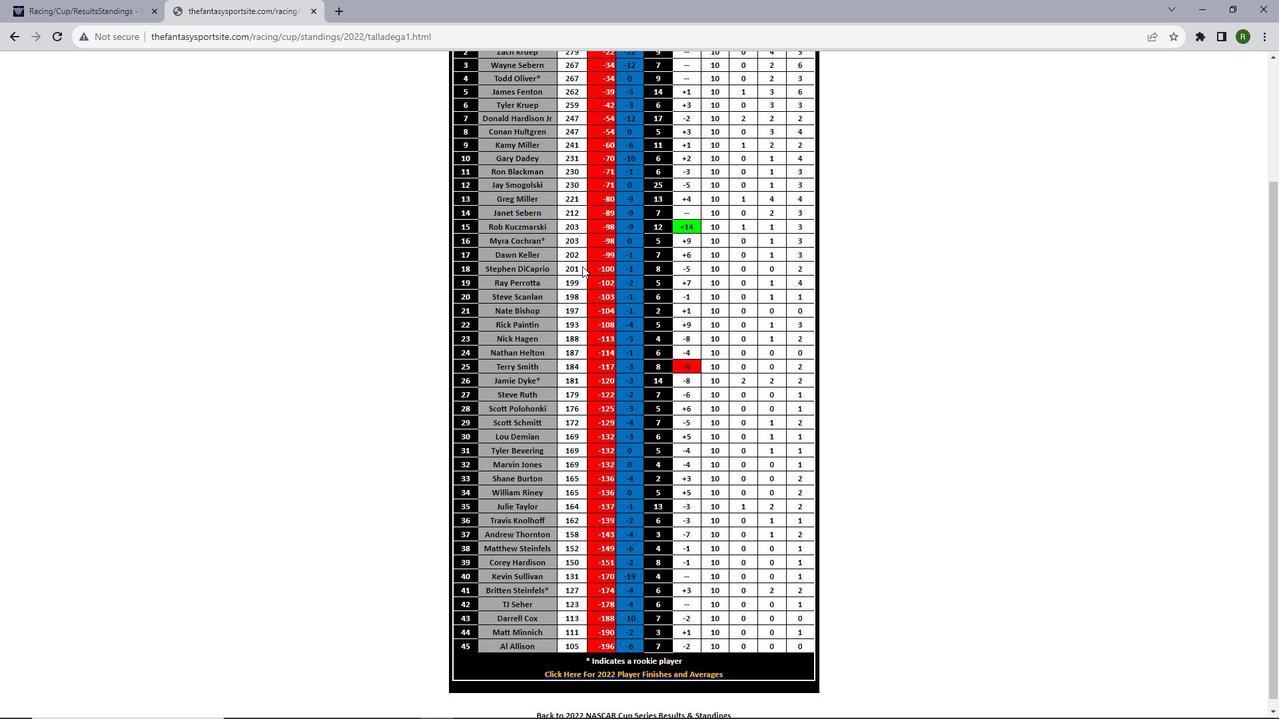 
Action: Mouse scrolled (582, 267) with delta (0, 0)
Screenshot: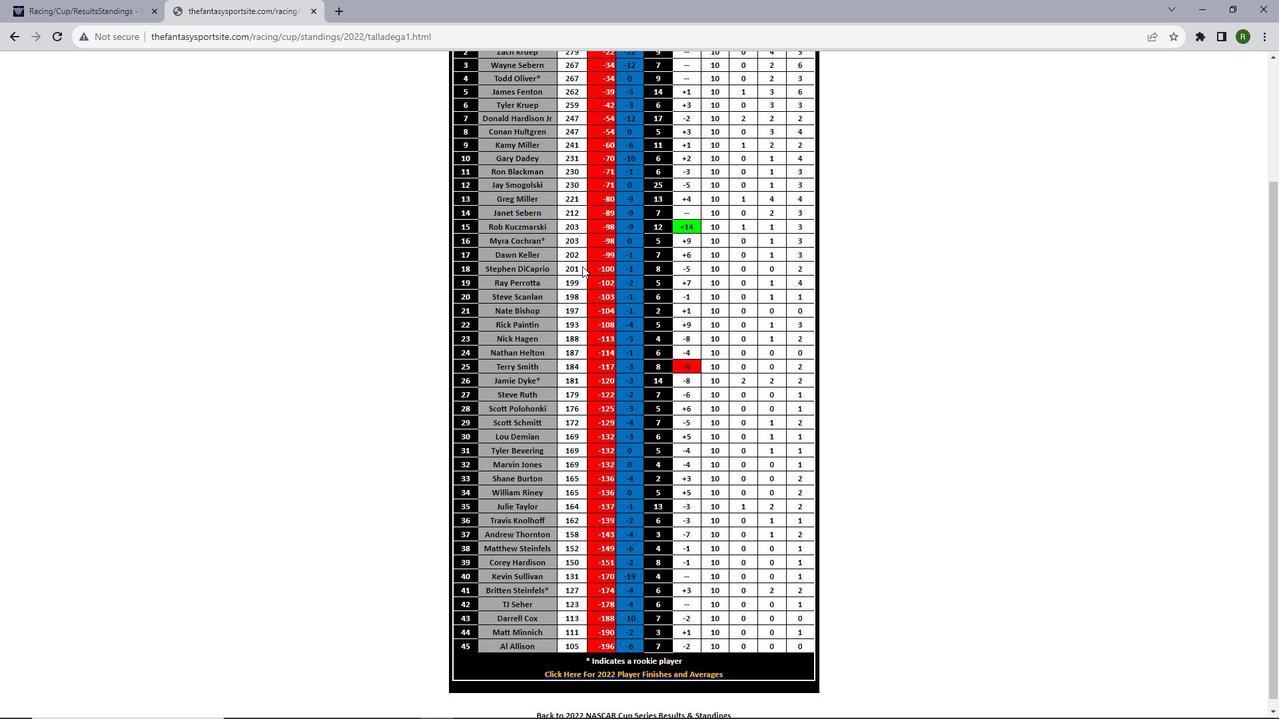 
Action: Mouse scrolled (582, 267) with delta (0, 0)
Screenshot: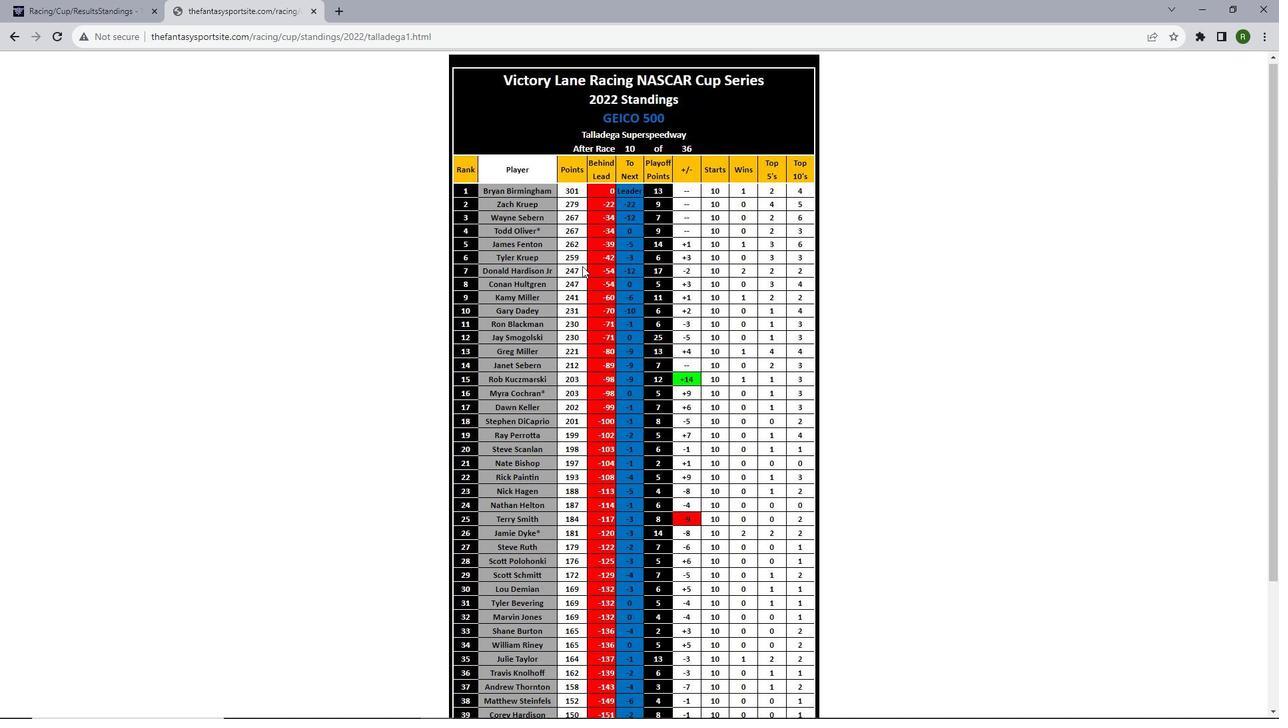 
Action: Mouse scrolled (582, 267) with delta (0, 0)
Screenshot: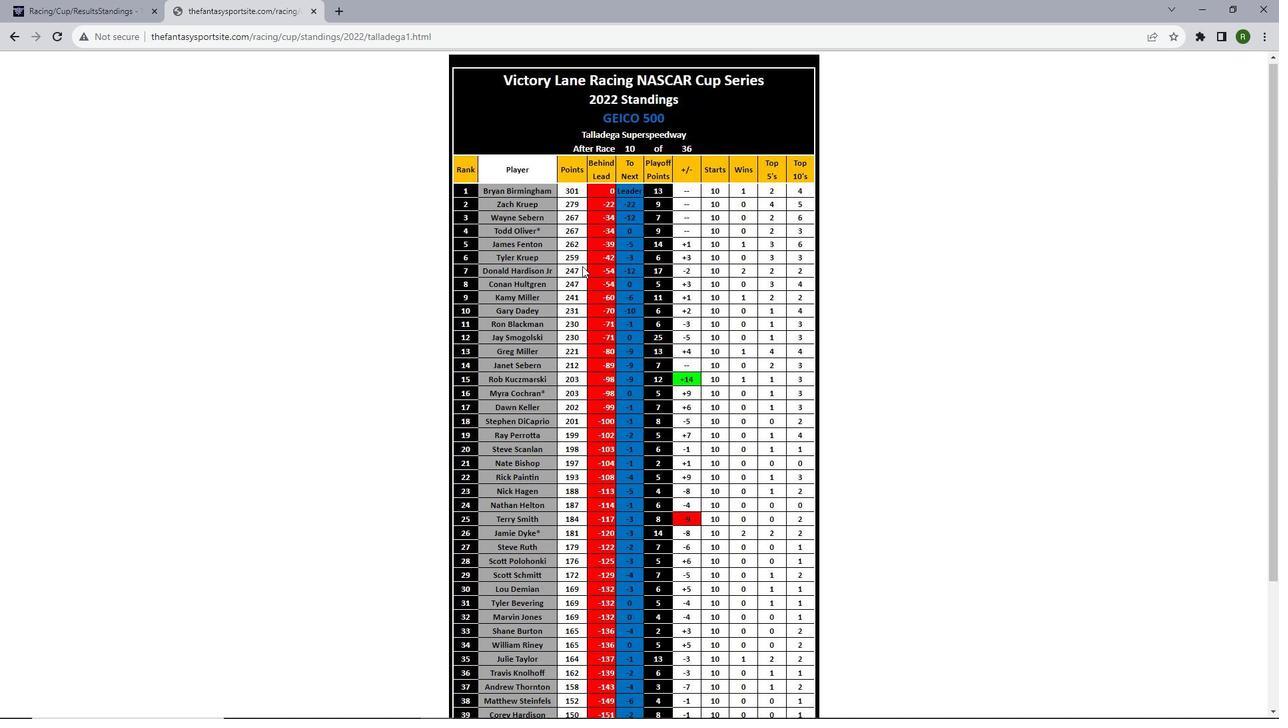 
Action: Mouse scrolled (582, 267) with delta (0, 0)
Screenshot: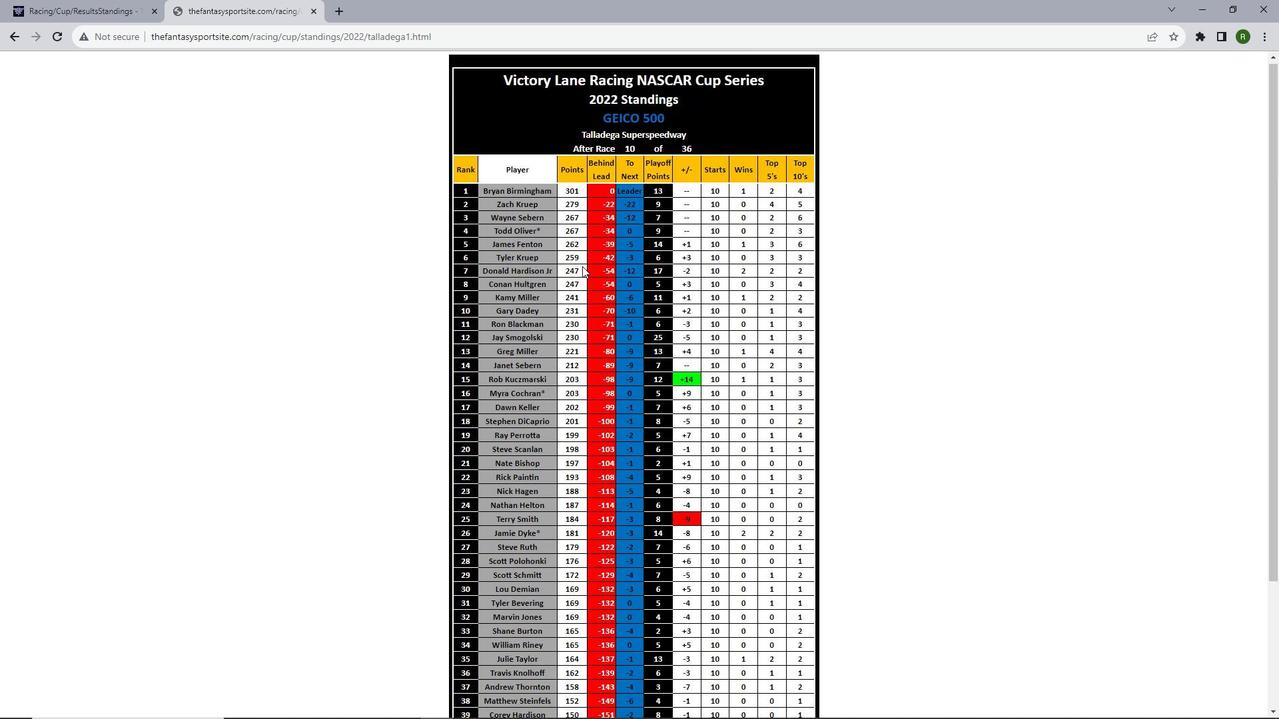 
Action: Mouse scrolled (582, 267) with delta (0, 0)
Screenshot: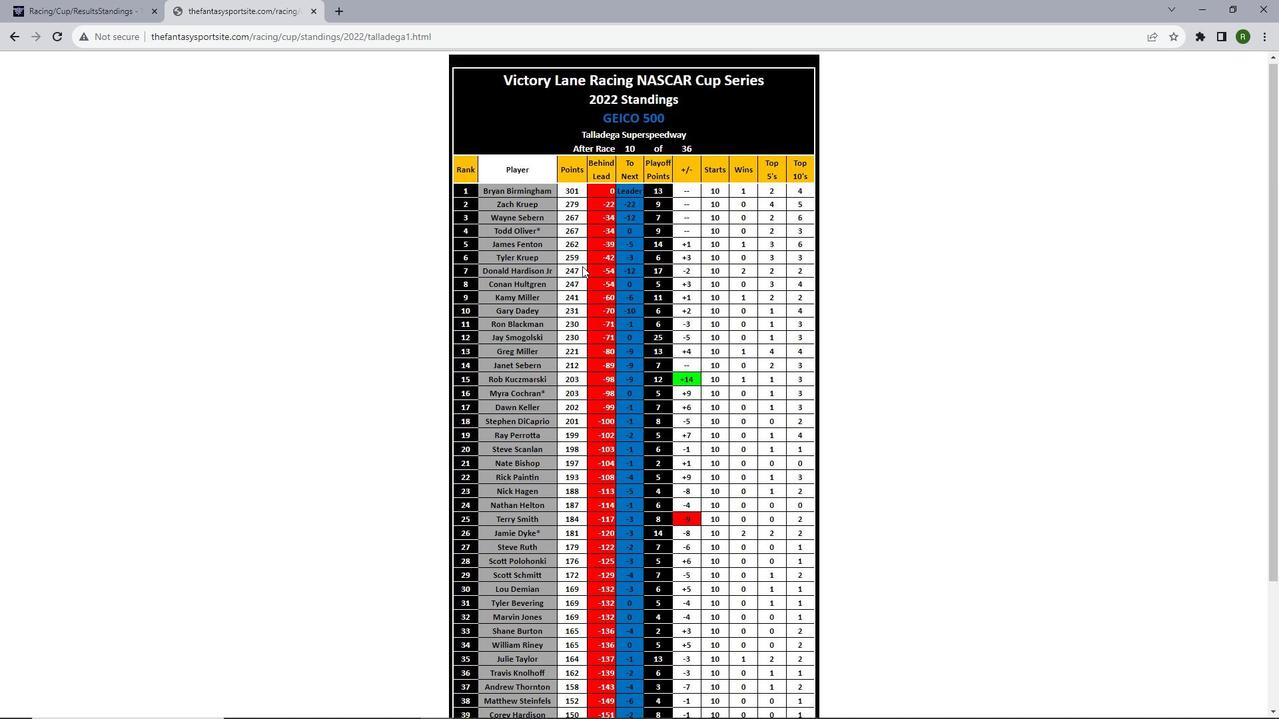 
